 Task: Create a due date automation trigger when advanced on, on the monday of the week a card is due add basic not assigned to me at 11:00 AM.
Action: Mouse moved to (980, 291)
Screenshot: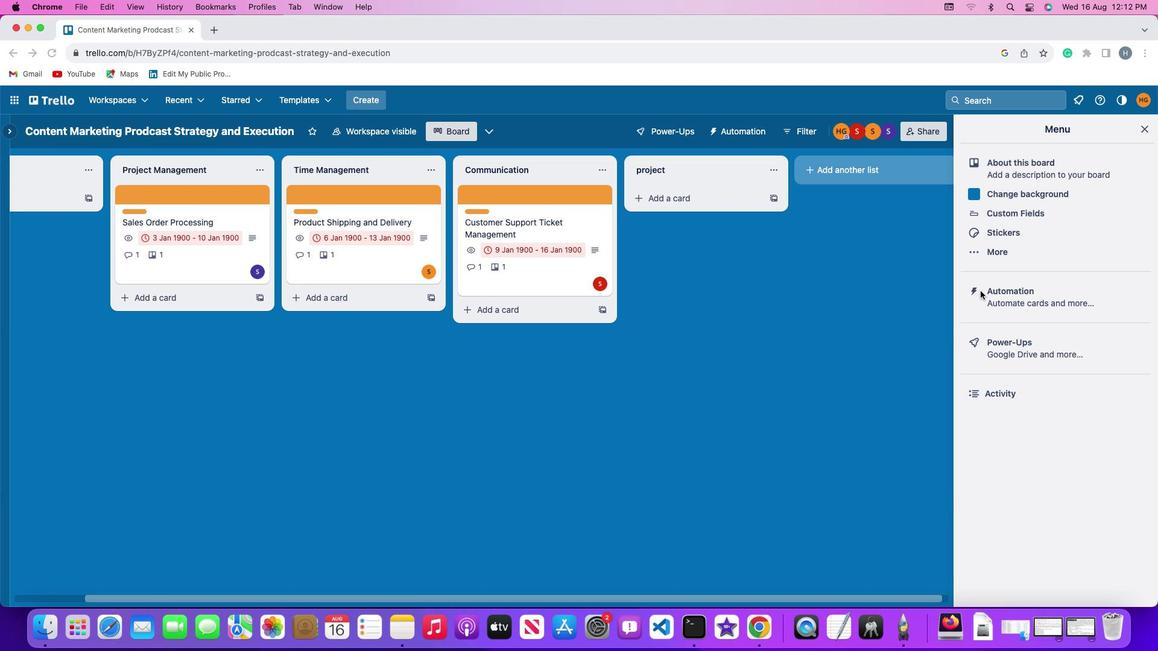 
Action: Mouse pressed left at (980, 291)
Screenshot: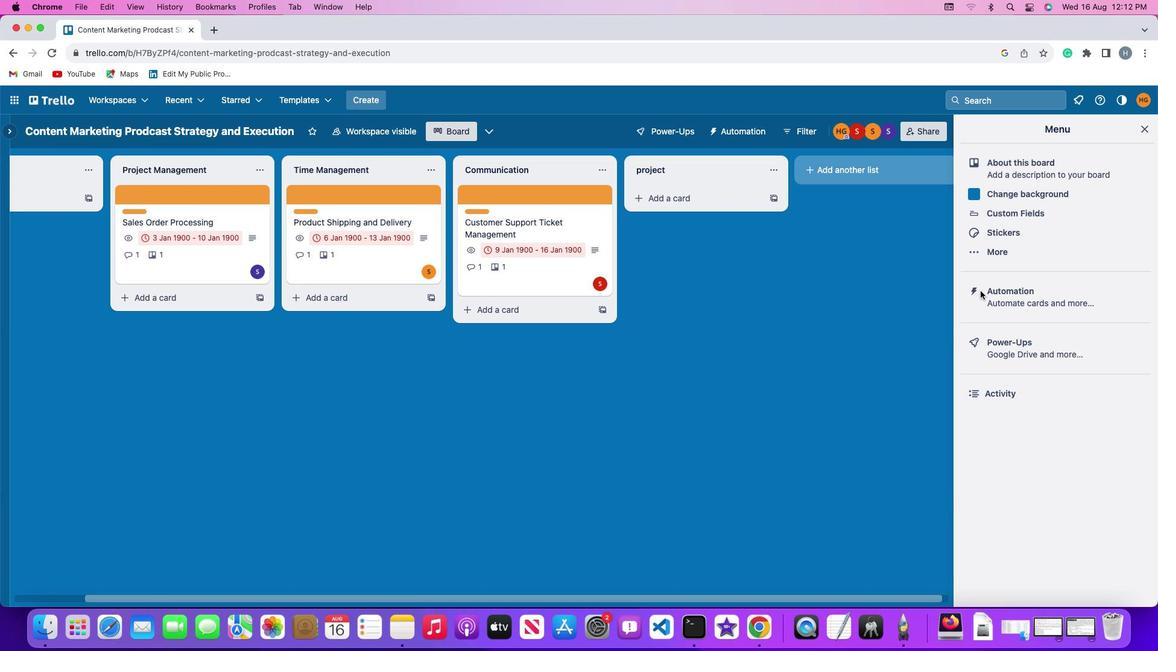 
Action: Mouse pressed left at (980, 291)
Screenshot: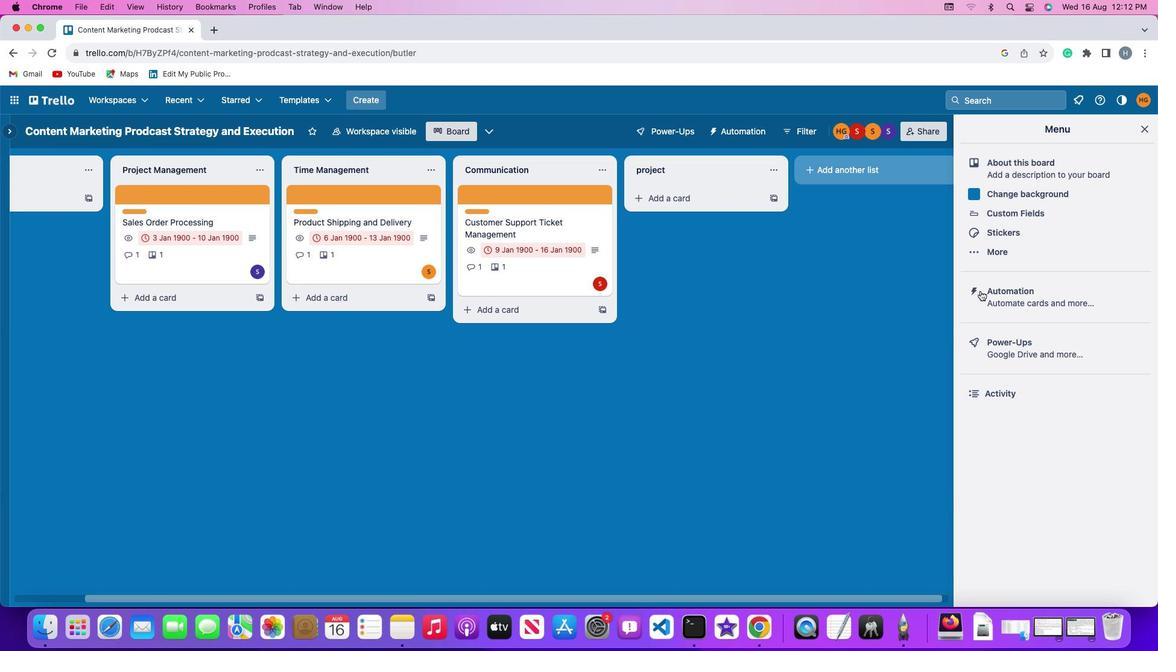 
Action: Mouse moved to (69, 290)
Screenshot: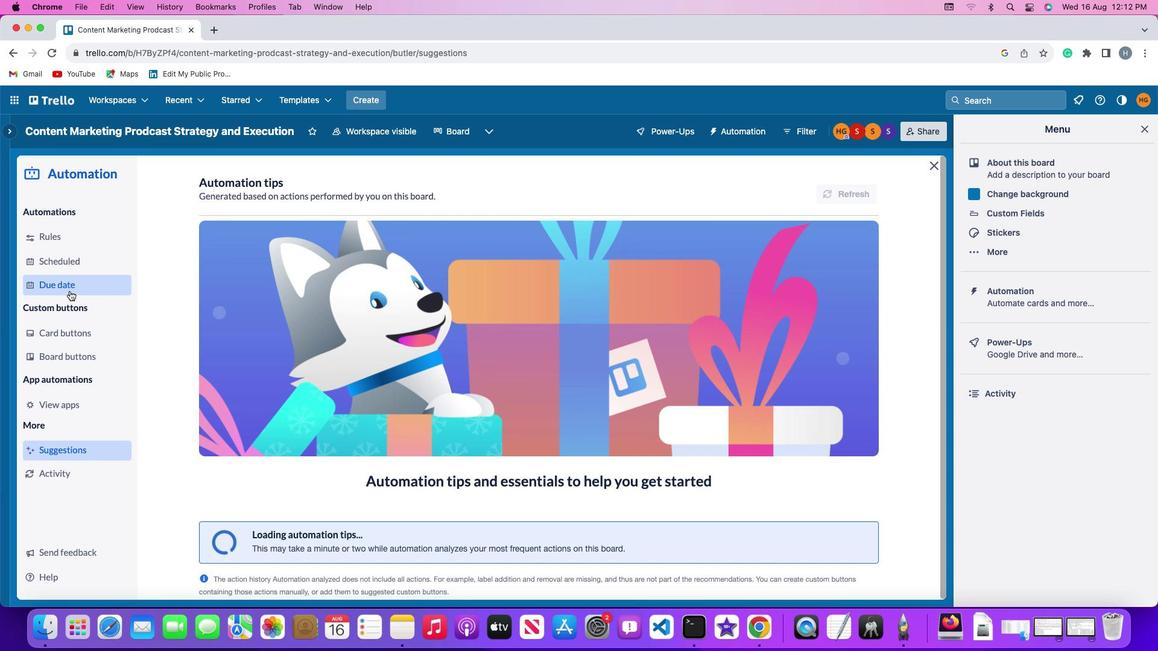 
Action: Mouse pressed left at (69, 290)
Screenshot: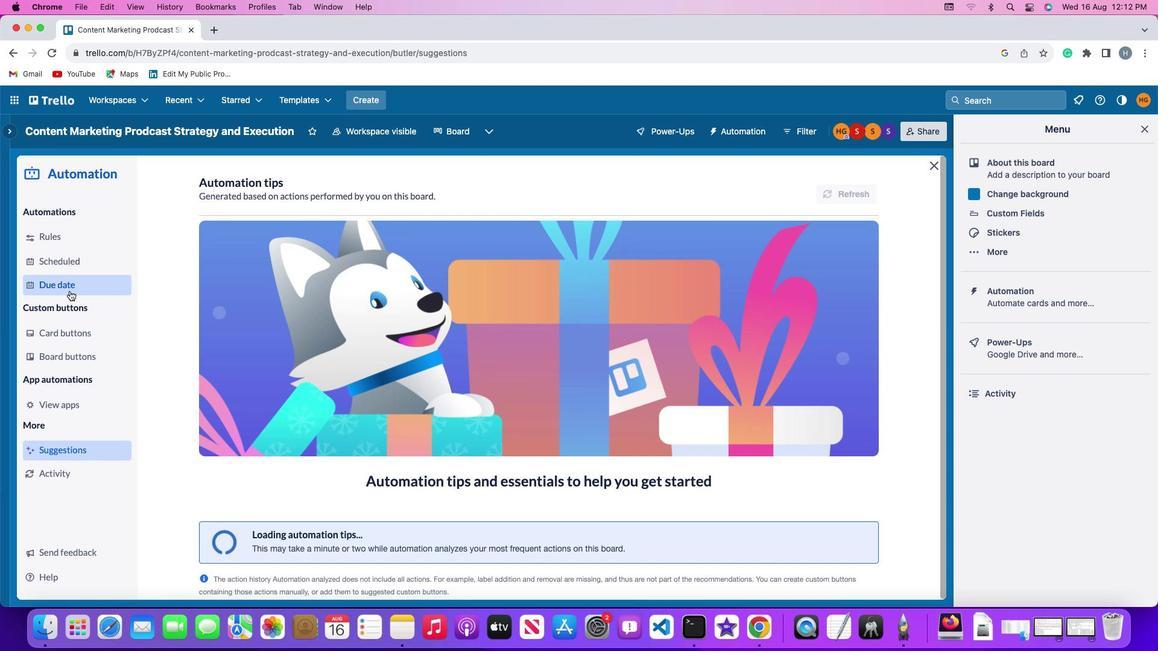 
Action: Mouse moved to (801, 186)
Screenshot: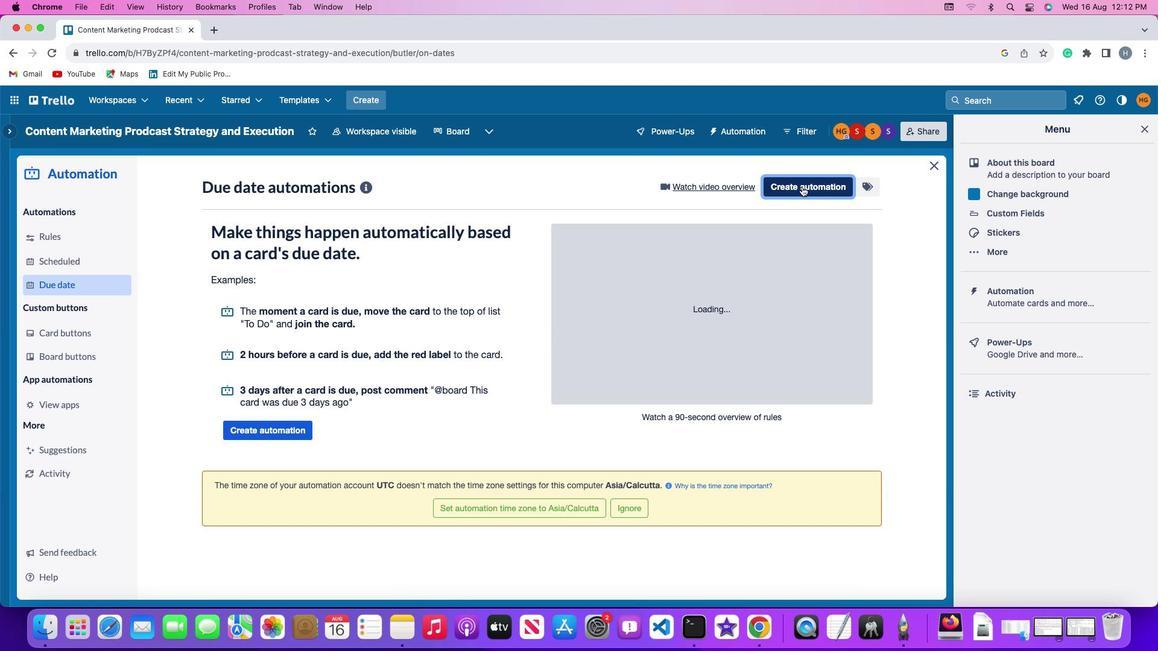 
Action: Mouse pressed left at (801, 186)
Screenshot: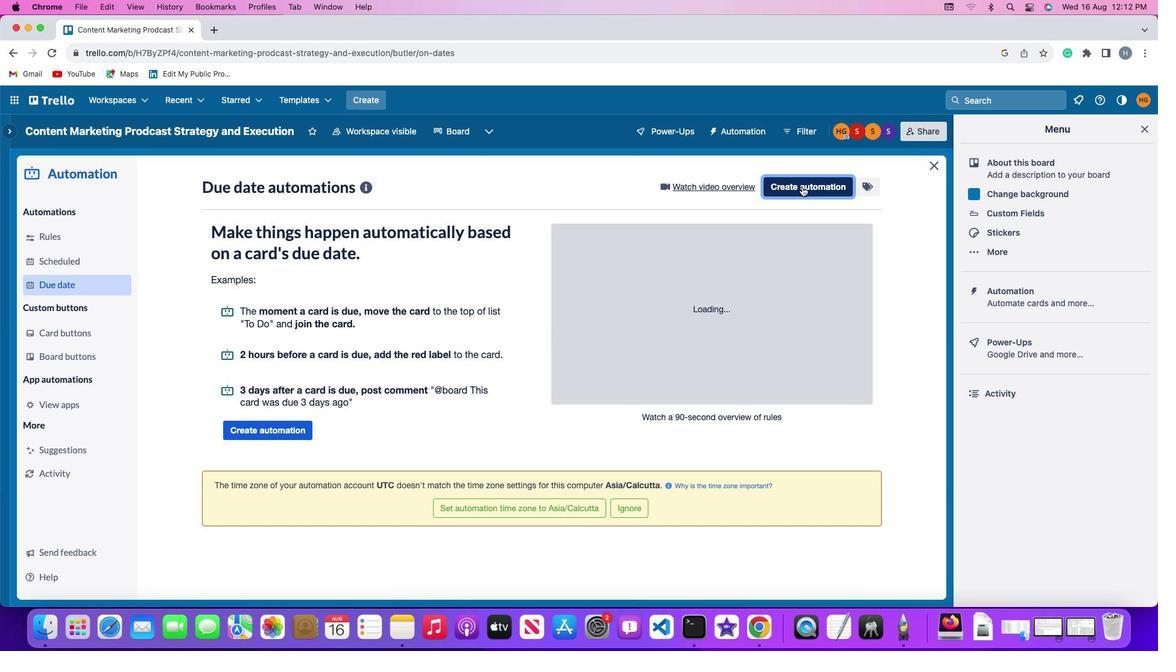 
Action: Mouse moved to (229, 302)
Screenshot: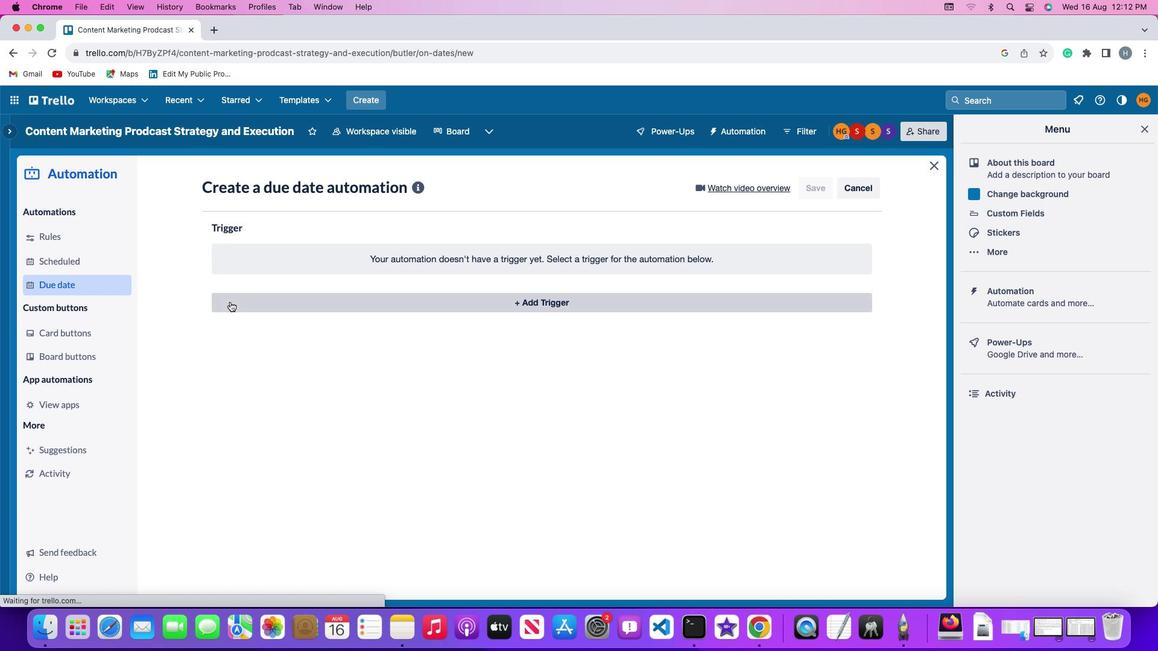 
Action: Mouse pressed left at (229, 302)
Screenshot: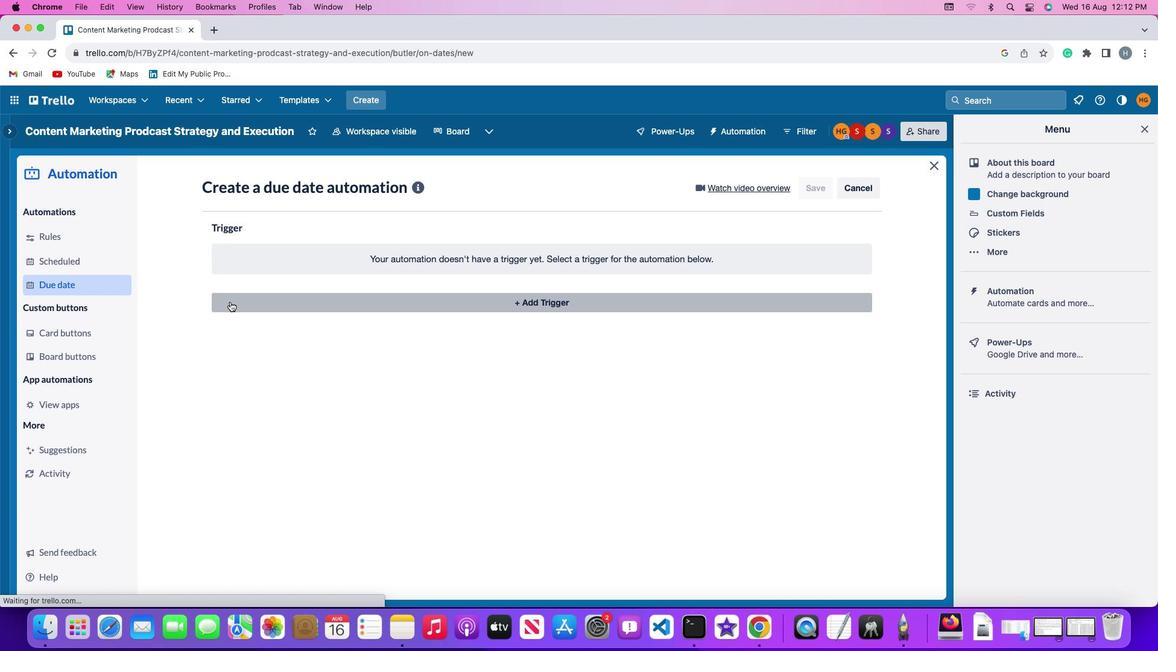 
Action: Mouse moved to (270, 522)
Screenshot: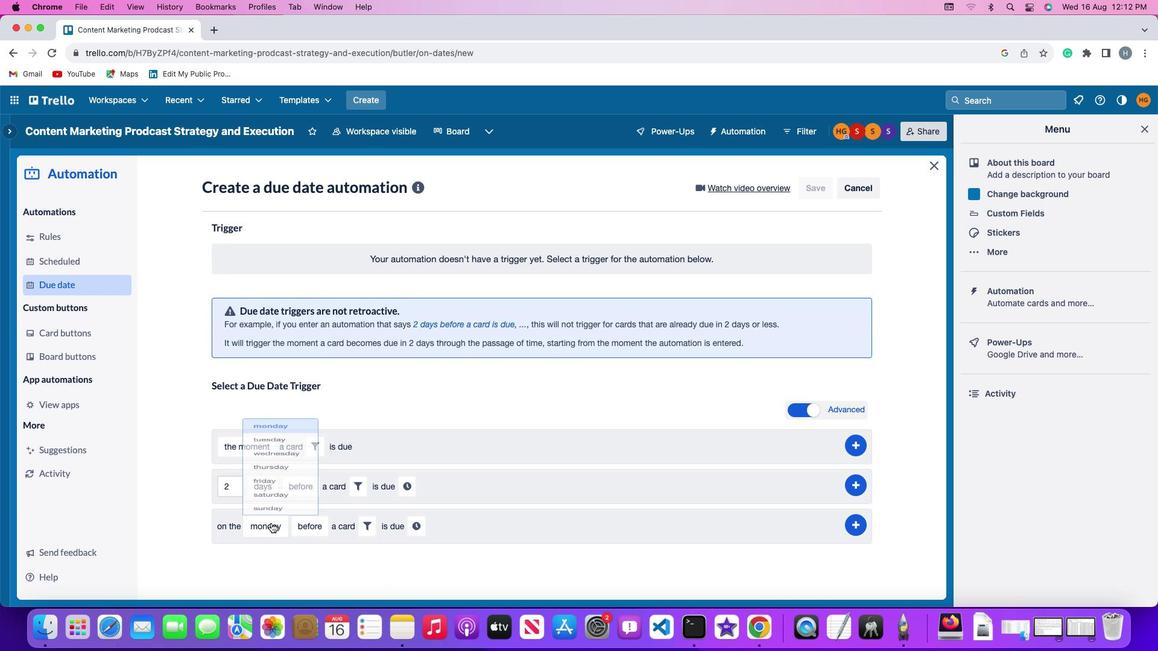 
Action: Mouse pressed left at (270, 522)
Screenshot: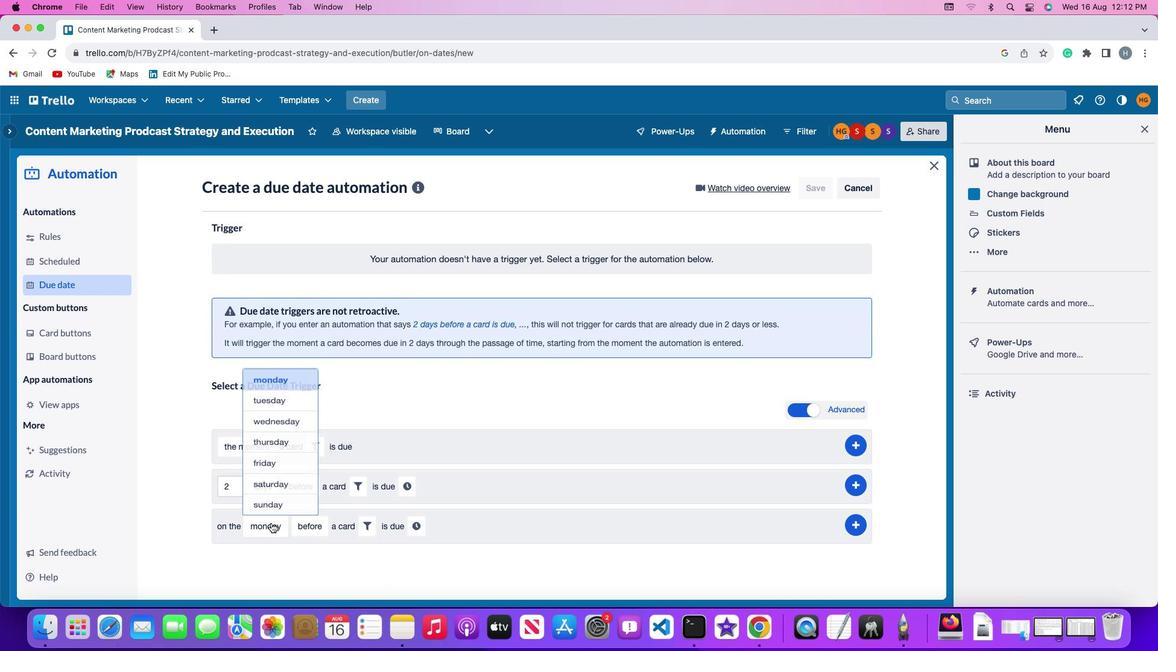
Action: Mouse moved to (284, 359)
Screenshot: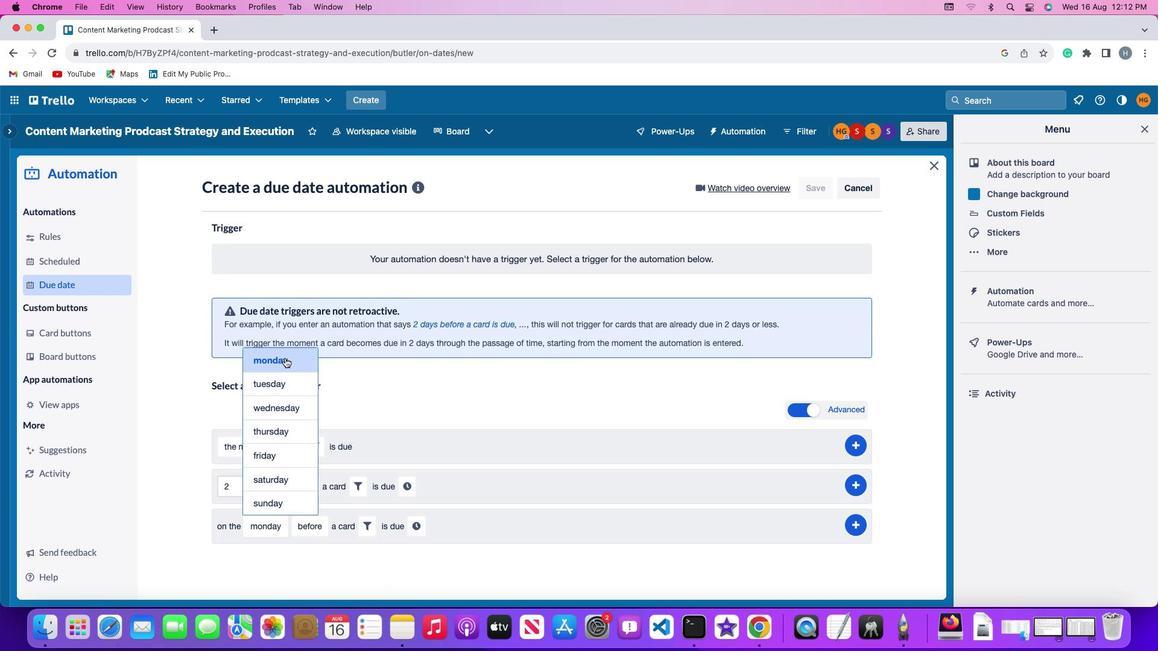 
Action: Mouse pressed left at (284, 359)
Screenshot: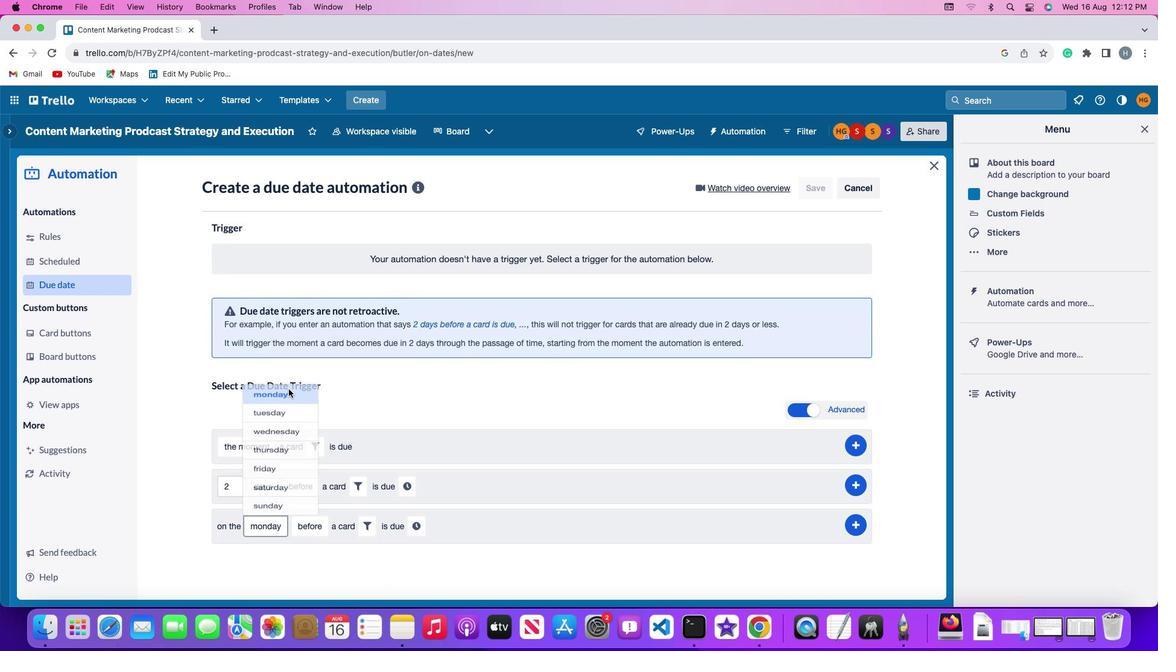 
Action: Mouse moved to (318, 526)
Screenshot: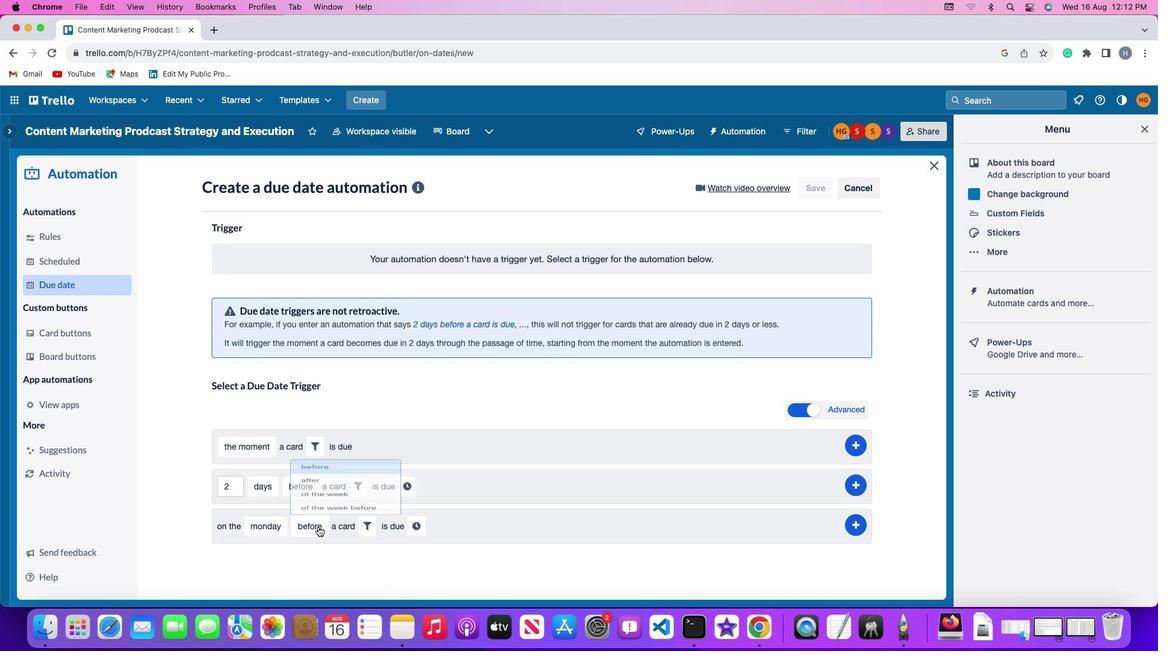 
Action: Mouse pressed left at (318, 526)
Screenshot: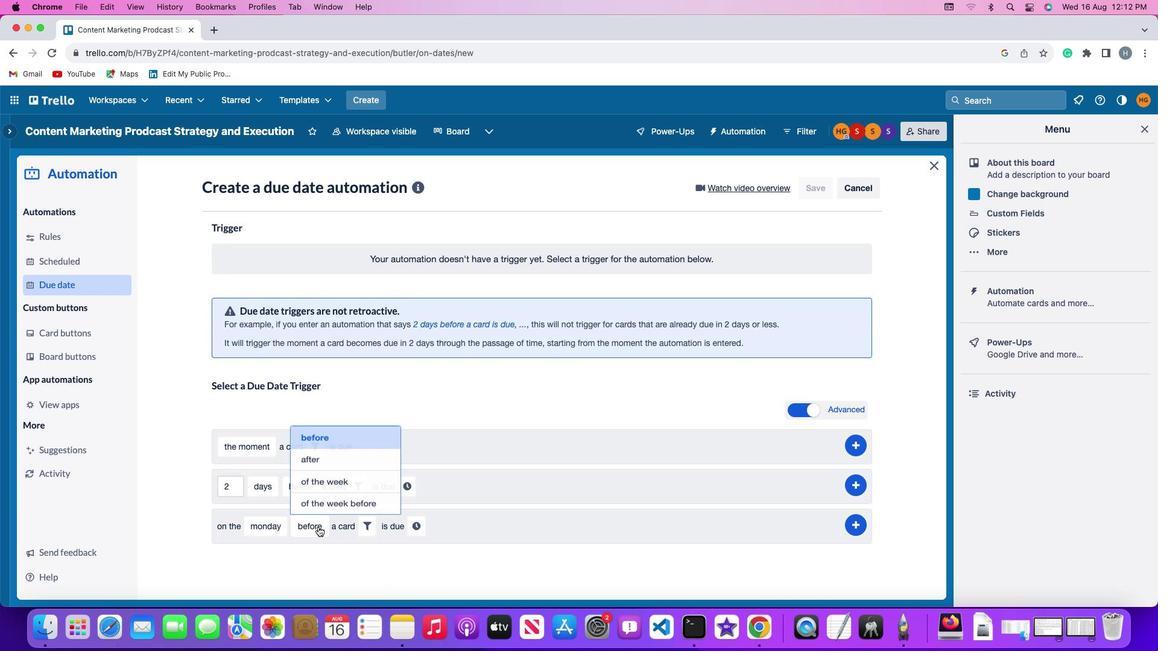 
Action: Mouse moved to (328, 479)
Screenshot: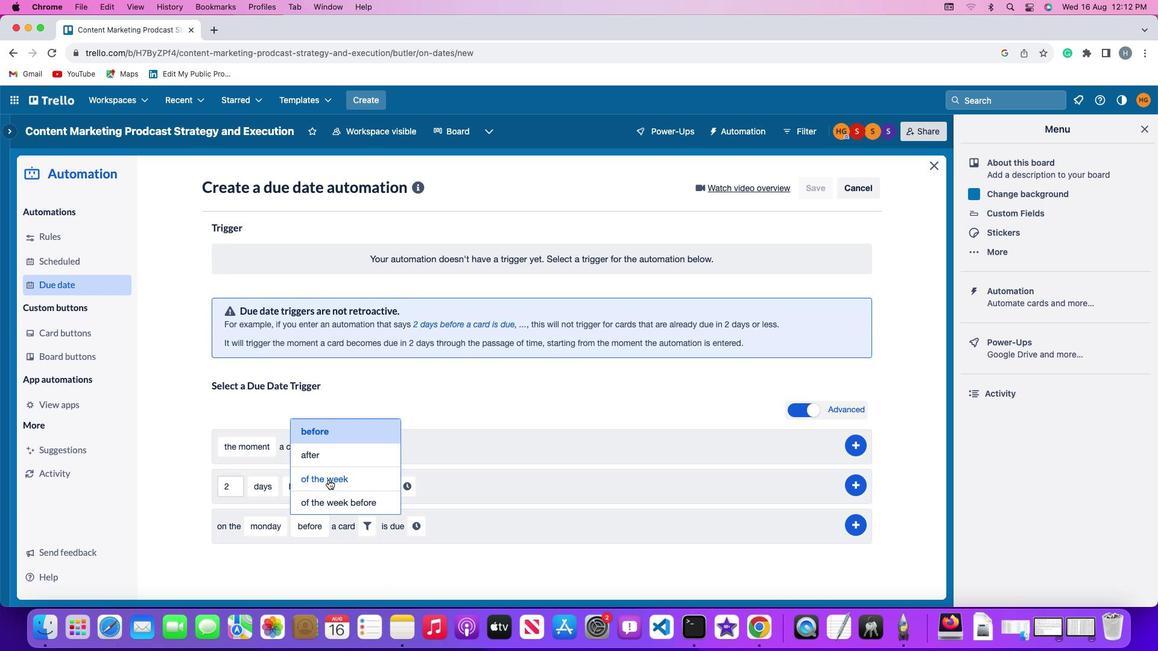 
Action: Mouse pressed left at (328, 479)
Screenshot: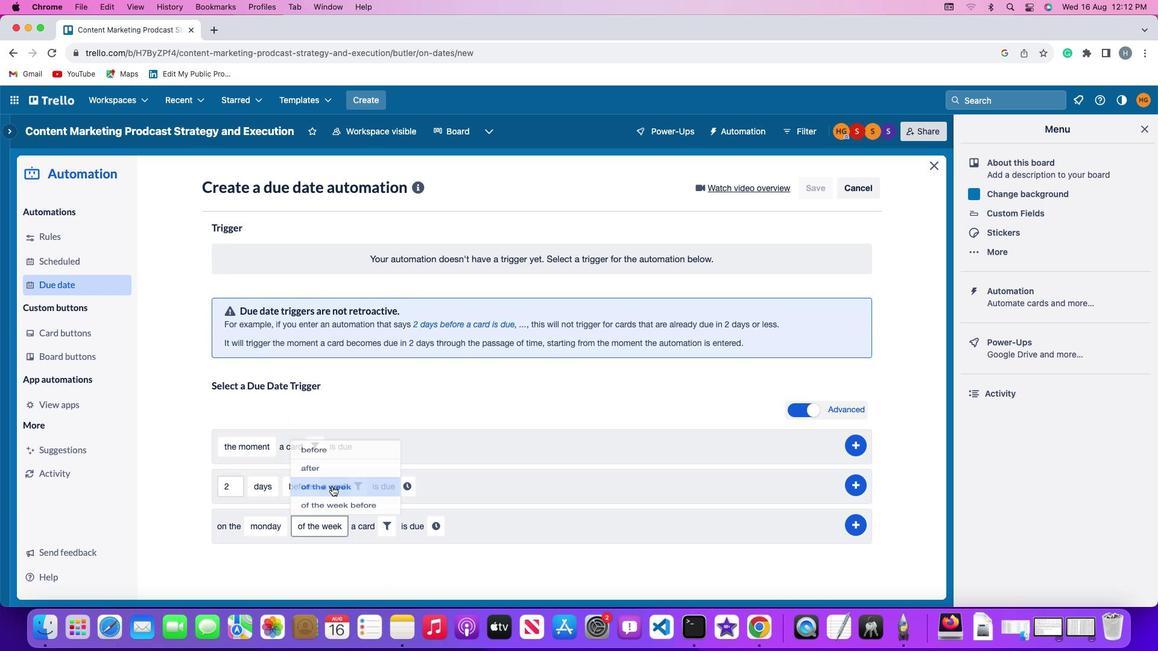 
Action: Mouse moved to (384, 526)
Screenshot: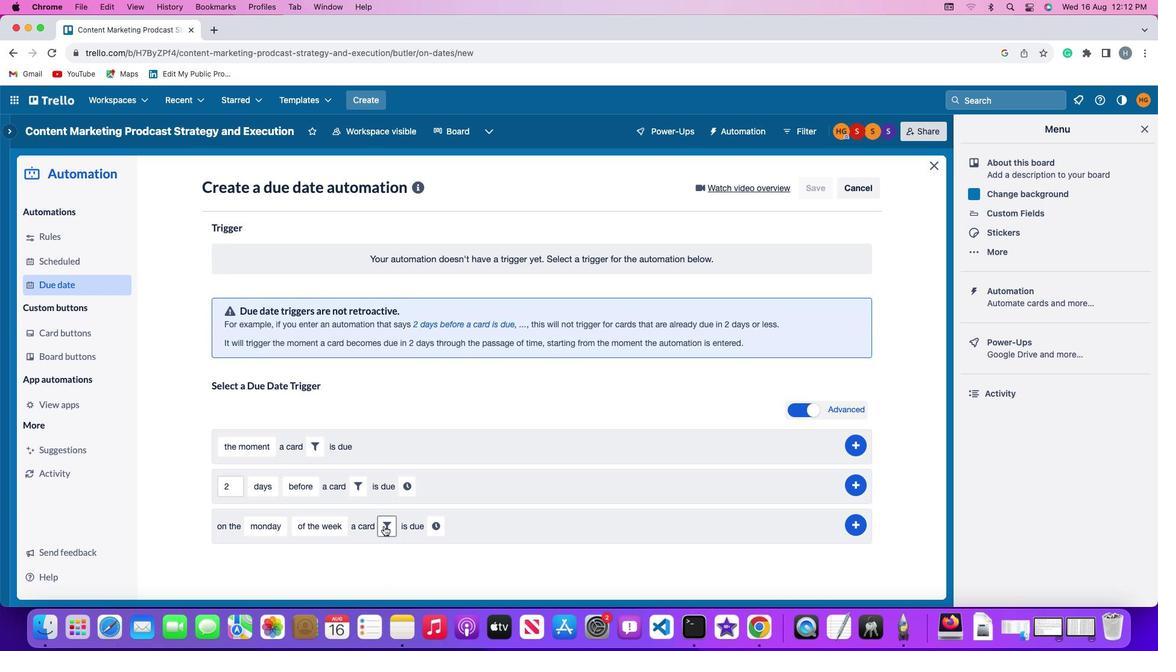 
Action: Mouse pressed left at (384, 526)
Screenshot: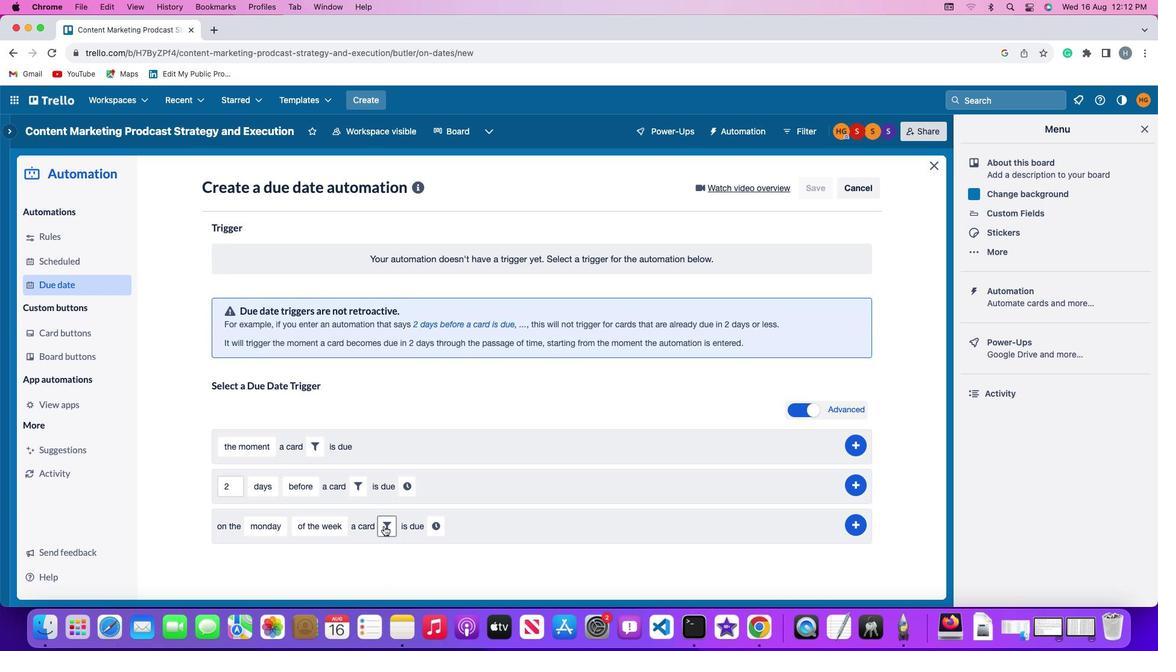 
Action: Mouse moved to (357, 564)
Screenshot: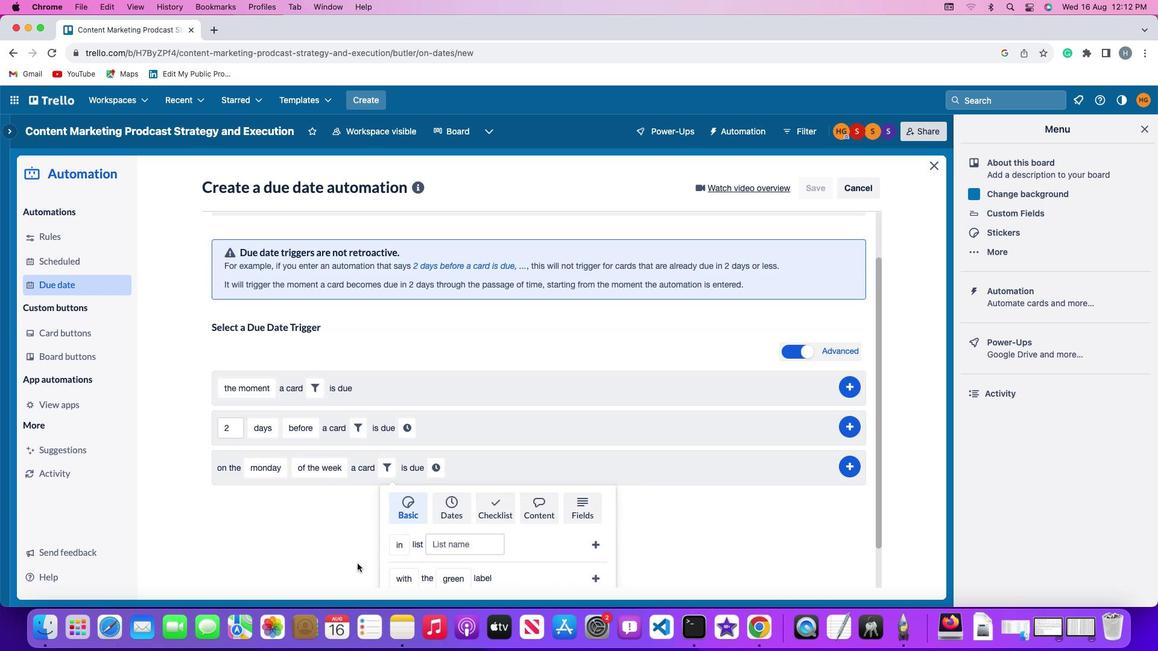 
Action: Mouse scrolled (357, 564) with delta (0, 0)
Screenshot: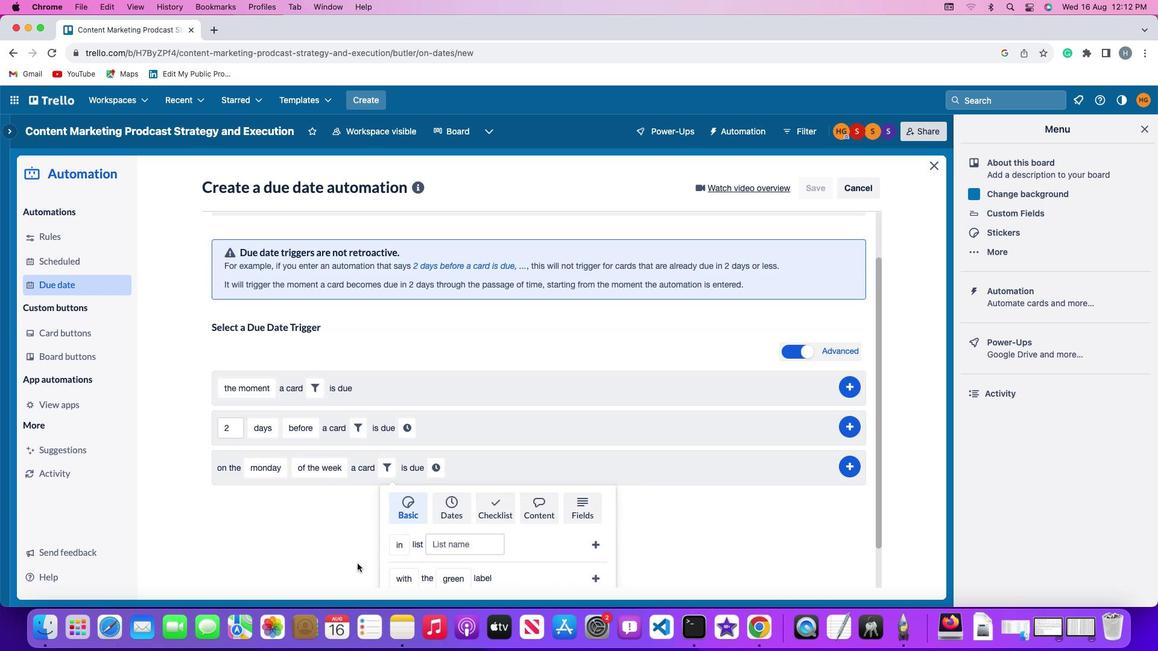 
Action: Mouse scrolled (357, 564) with delta (0, 0)
Screenshot: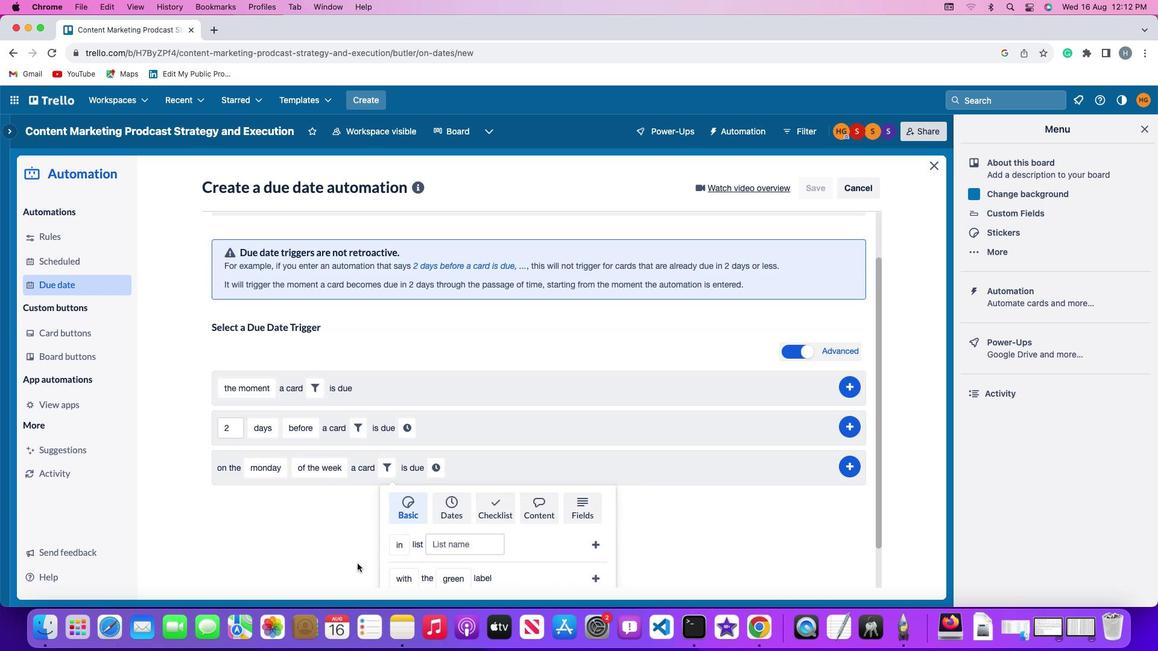 
Action: Mouse scrolled (357, 564) with delta (0, -1)
Screenshot: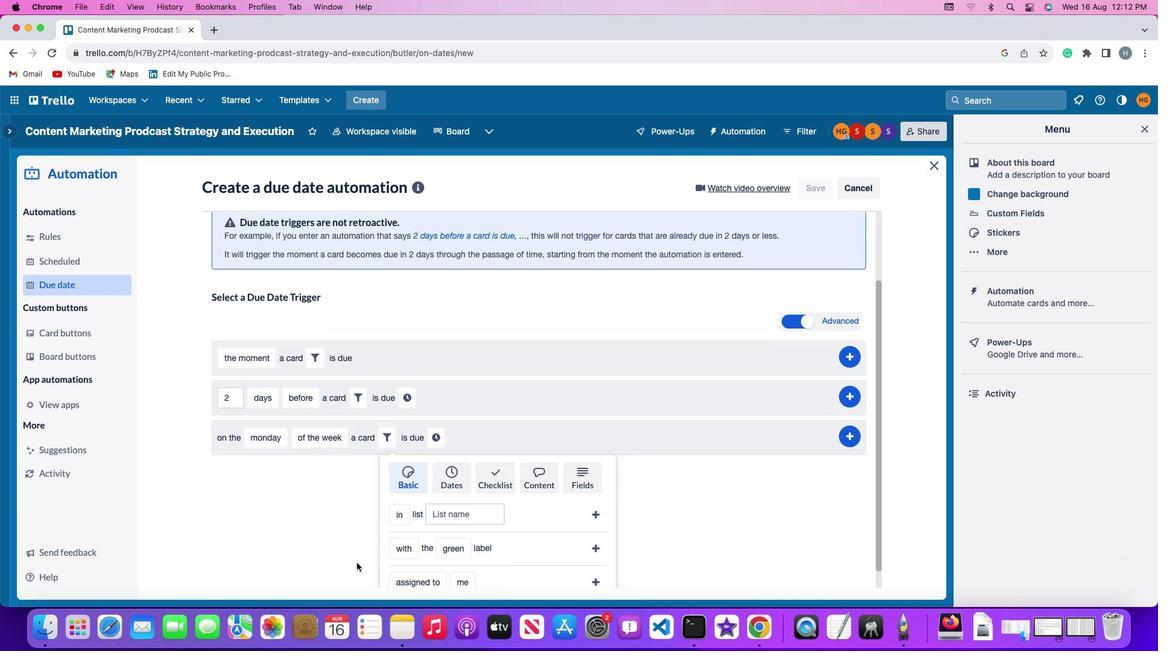 
Action: Mouse scrolled (357, 564) with delta (0, -3)
Screenshot: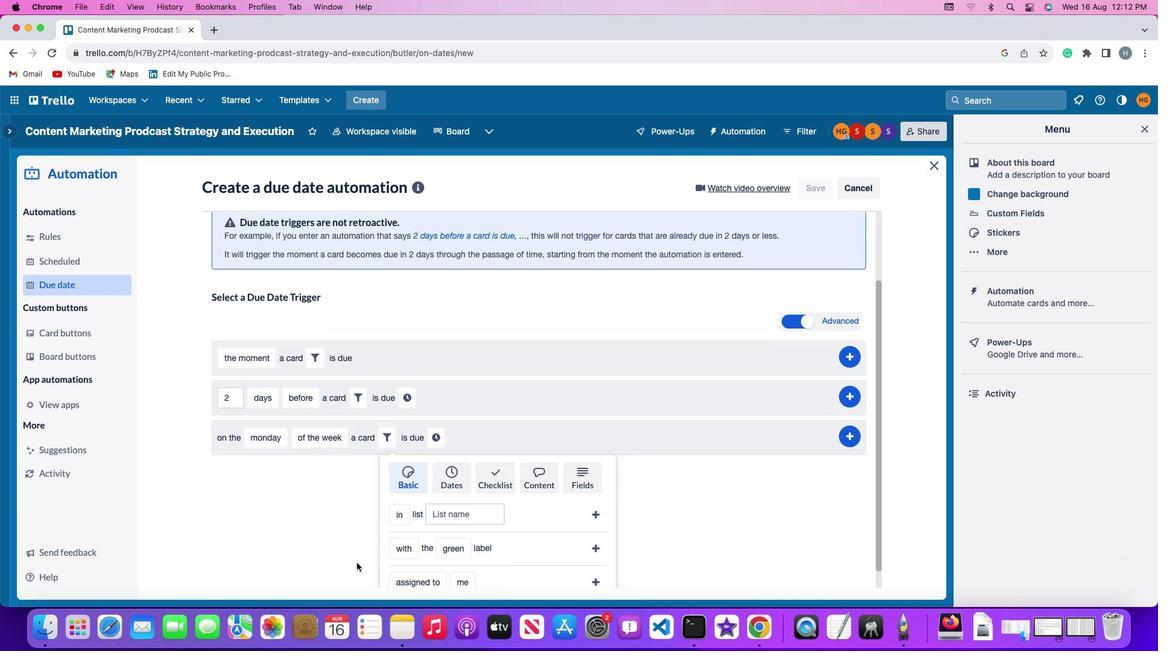 
Action: Mouse moved to (357, 564)
Screenshot: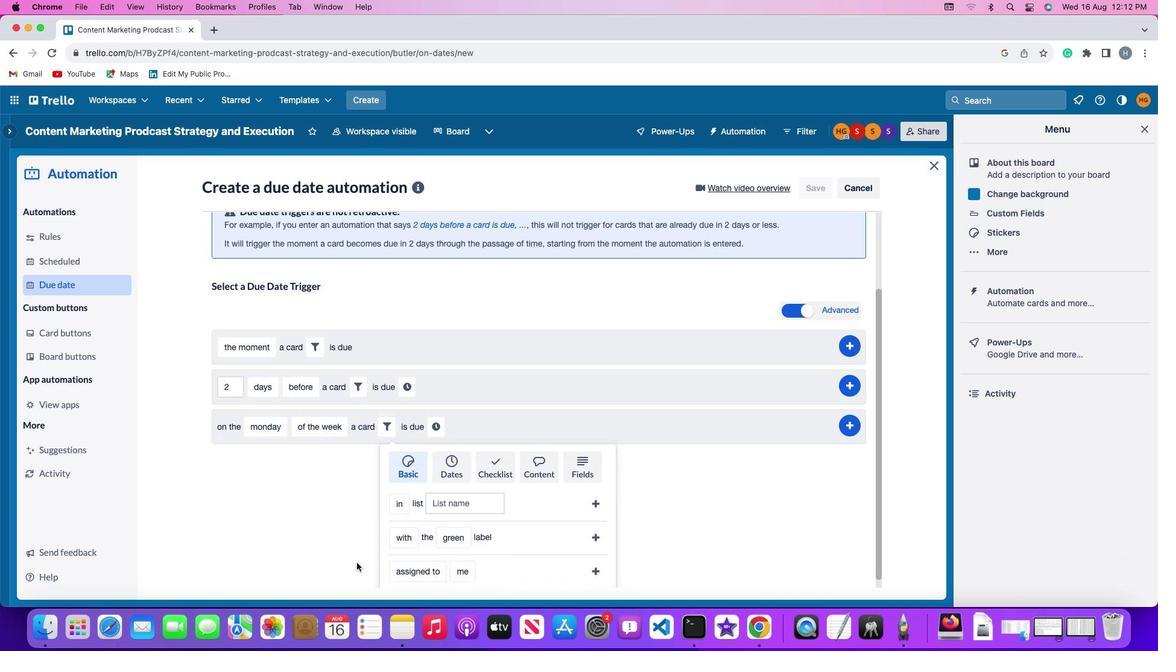 
Action: Mouse scrolled (357, 564) with delta (0, -3)
Screenshot: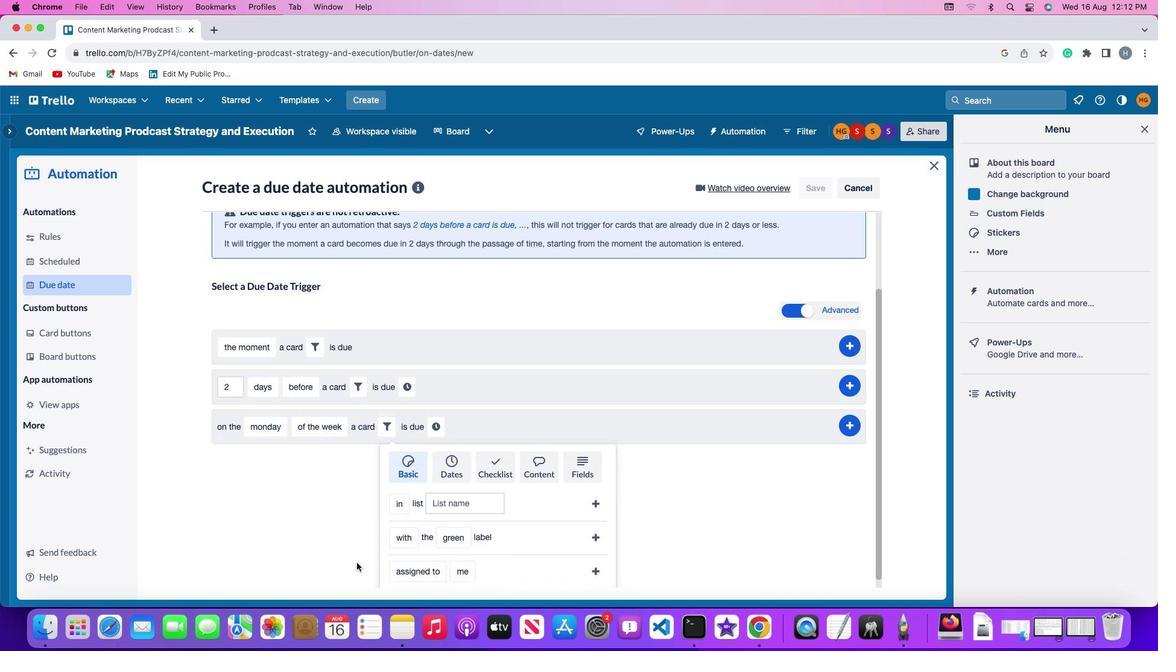 
Action: Mouse moved to (357, 563)
Screenshot: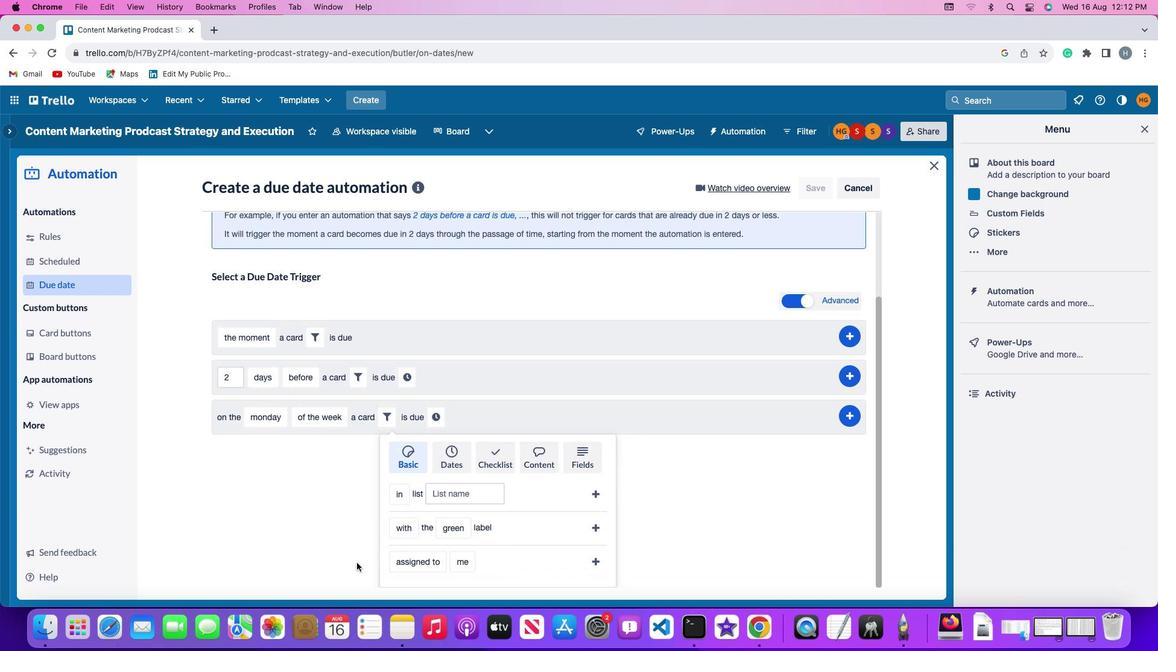 
Action: Mouse scrolled (357, 563) with delta (0, -3)
Screenshot: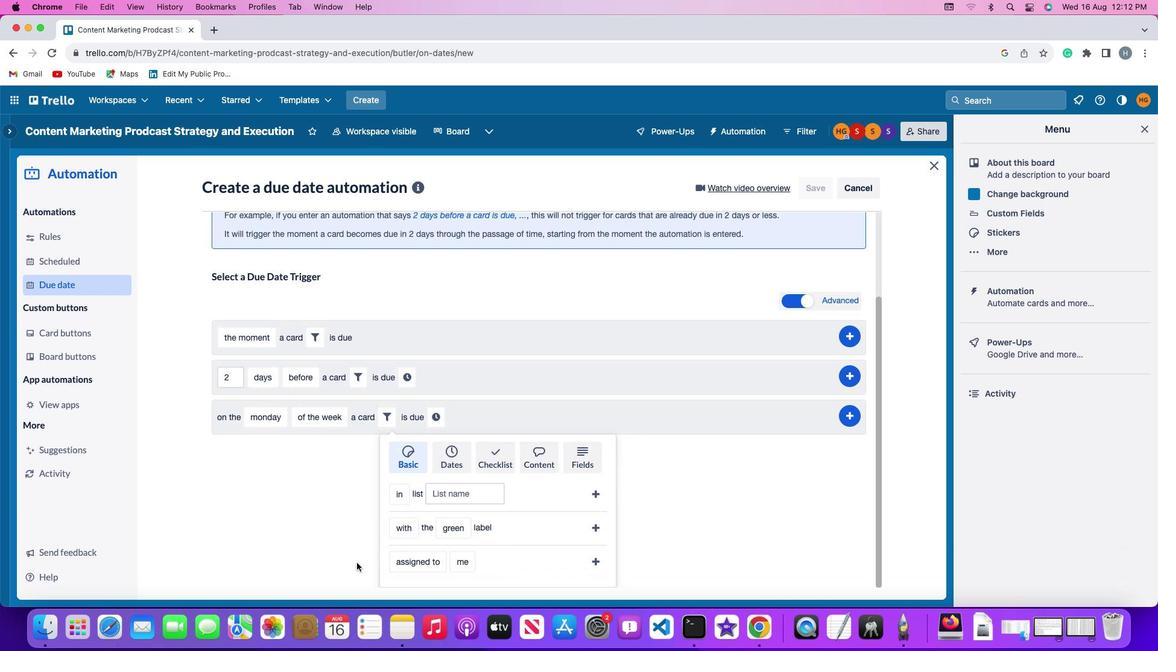 
Action: Mouse moved to (355, 563)
Screenshot: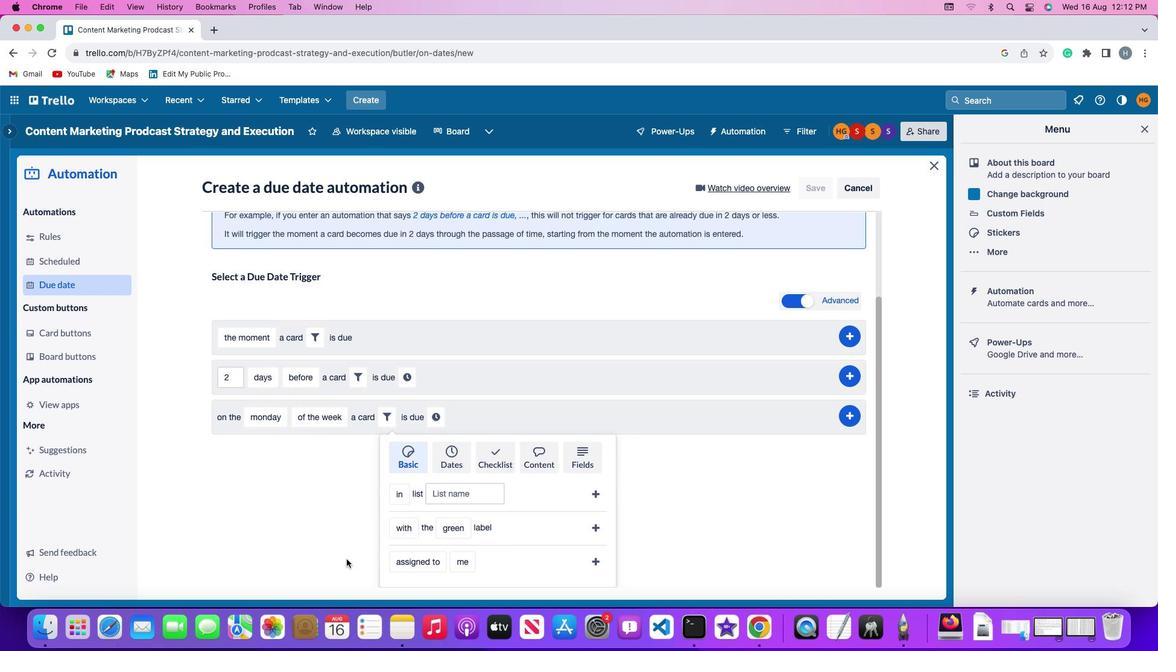 
Action: Mouse scrolled (355, 563) with delta (0, 0)
Screenshot: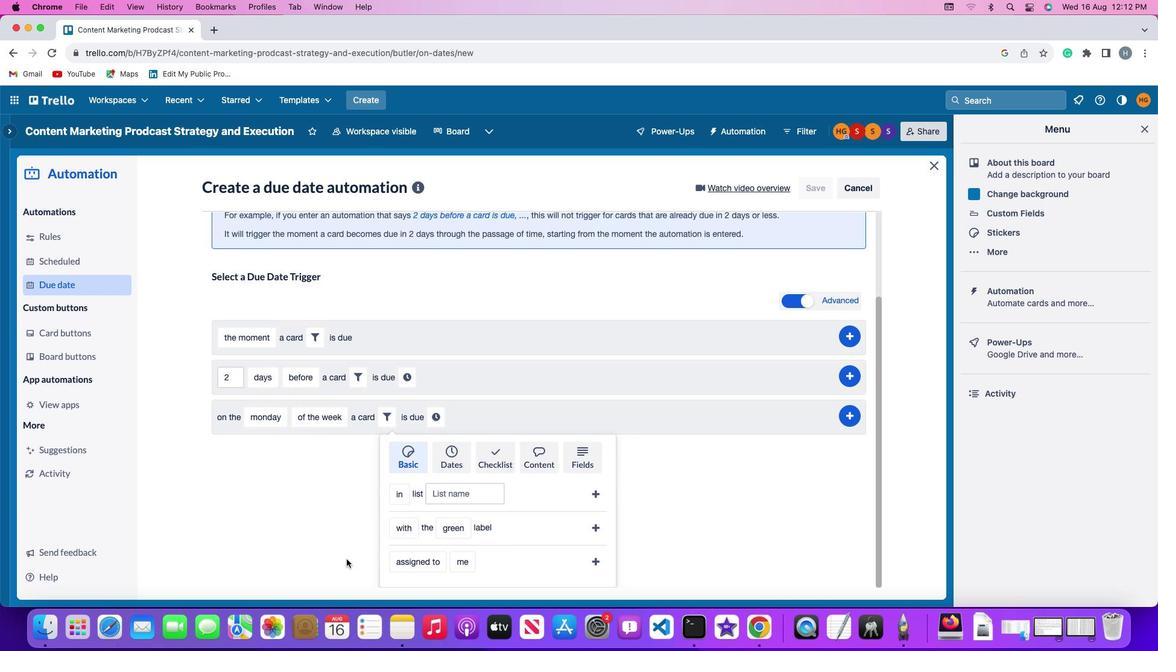 
Action: Mouse moved to (355, 563)
Screenshot: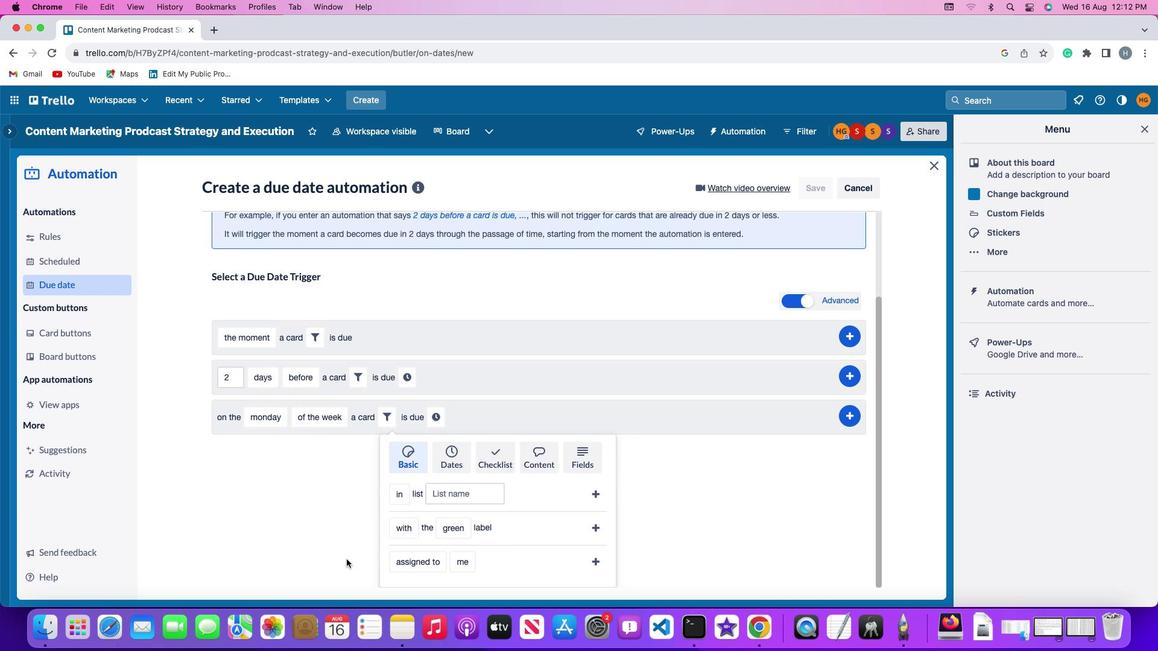 
Action: Mouse scrolled (355, 563) with delta (0, 0)
Screenshot: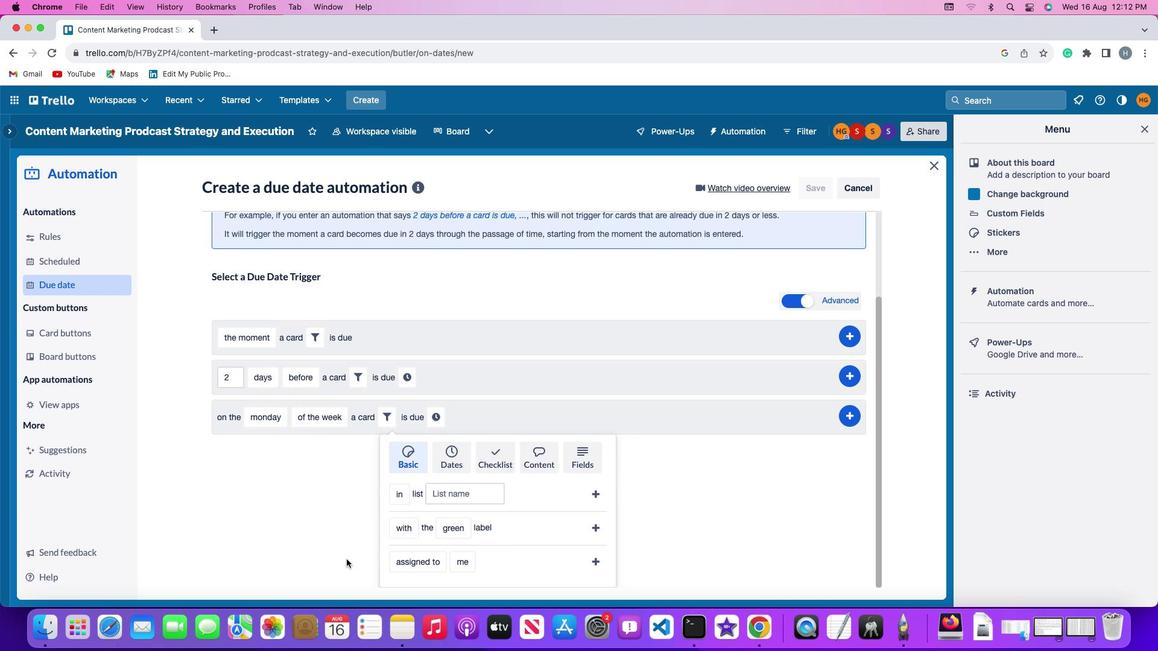 
Action: Mouse moved to (354, 563)
Screenshot: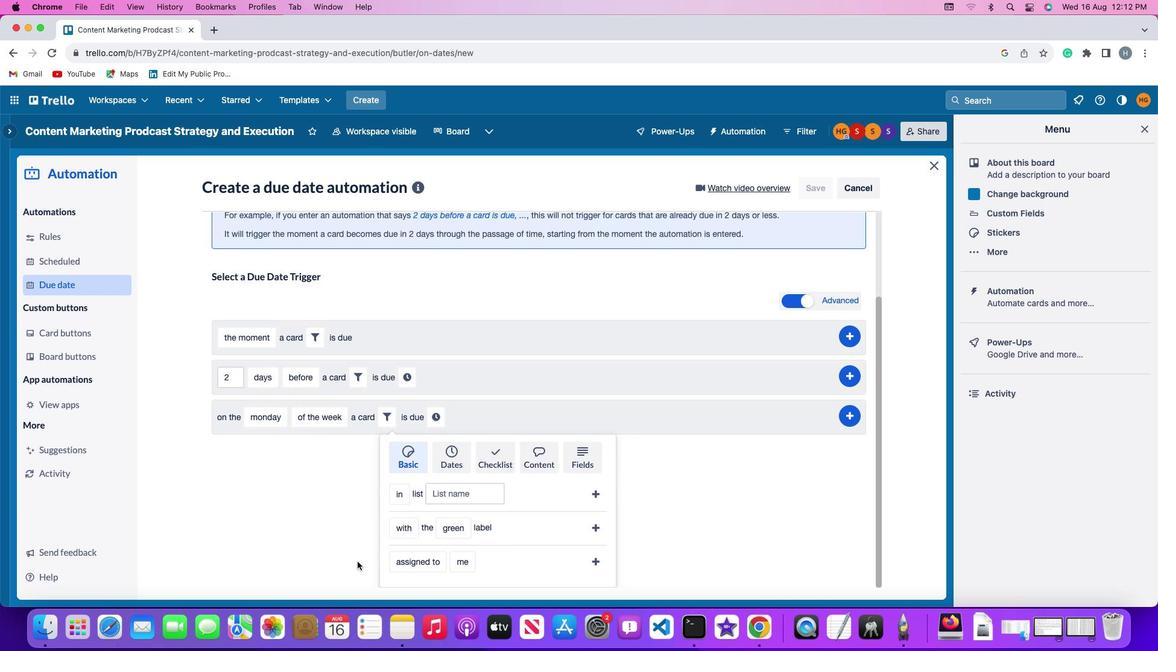 
Action: Mouse scrolled (354, 563) with delta (0, -1)
Screenshot: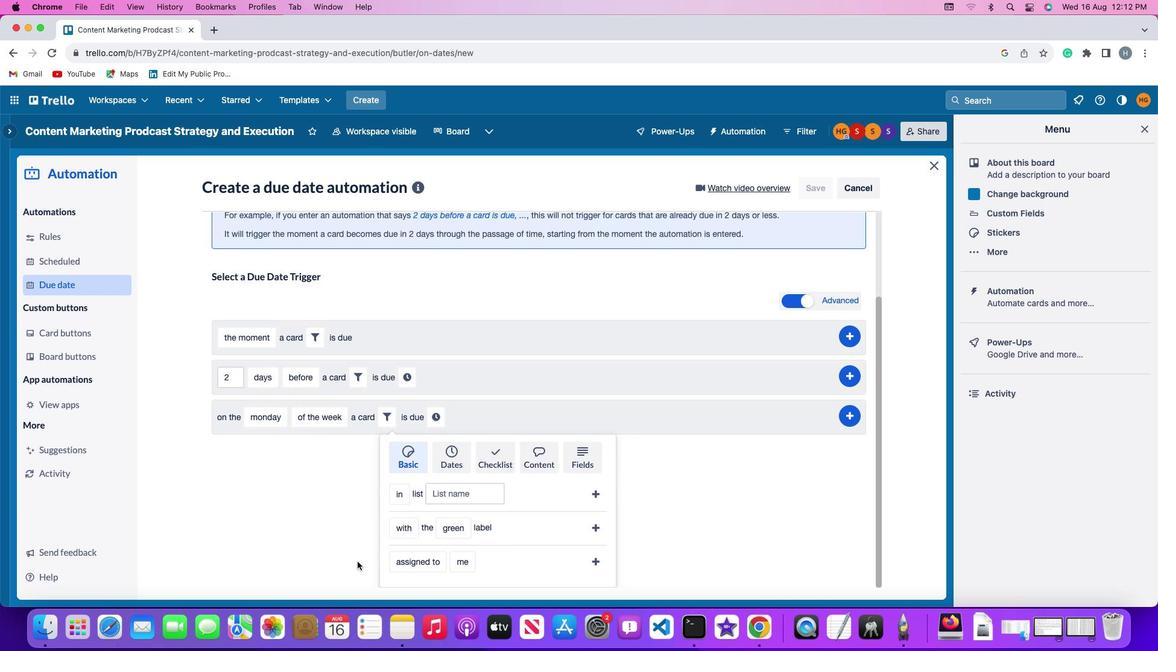 
Action: Mouse moved to (352, 563)
Screenshot: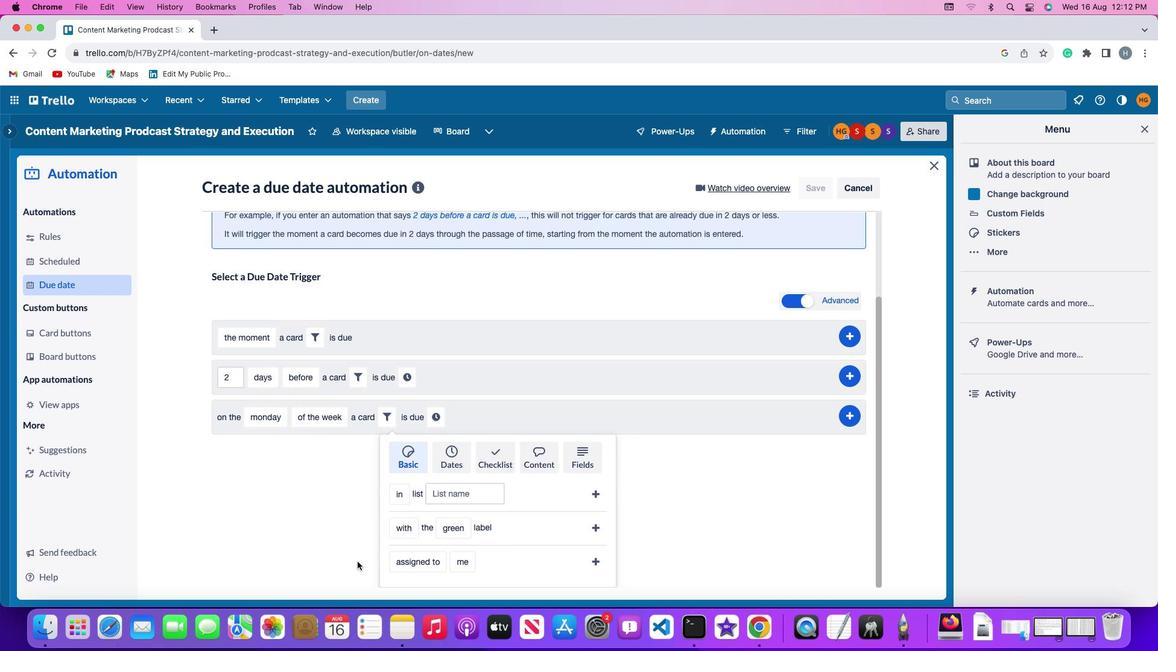 
Action: Mouse scrolled (352, 563) with delta (0, -3)
Screenshot: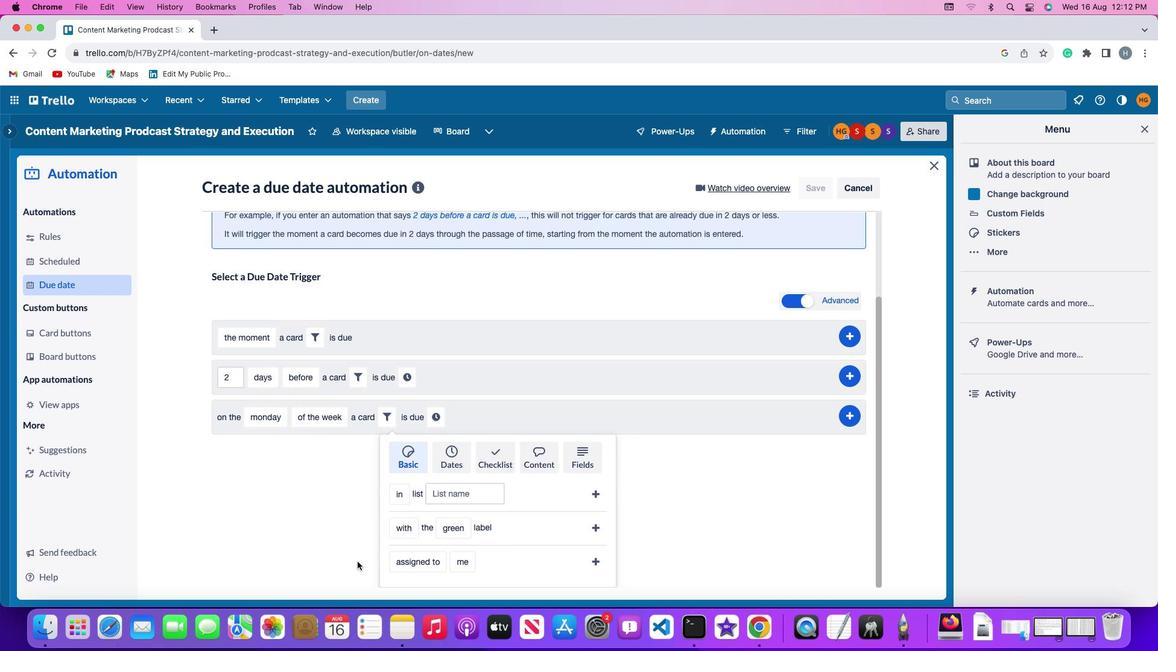 
Action: Mouse moved to (408, 563)
Screenshot: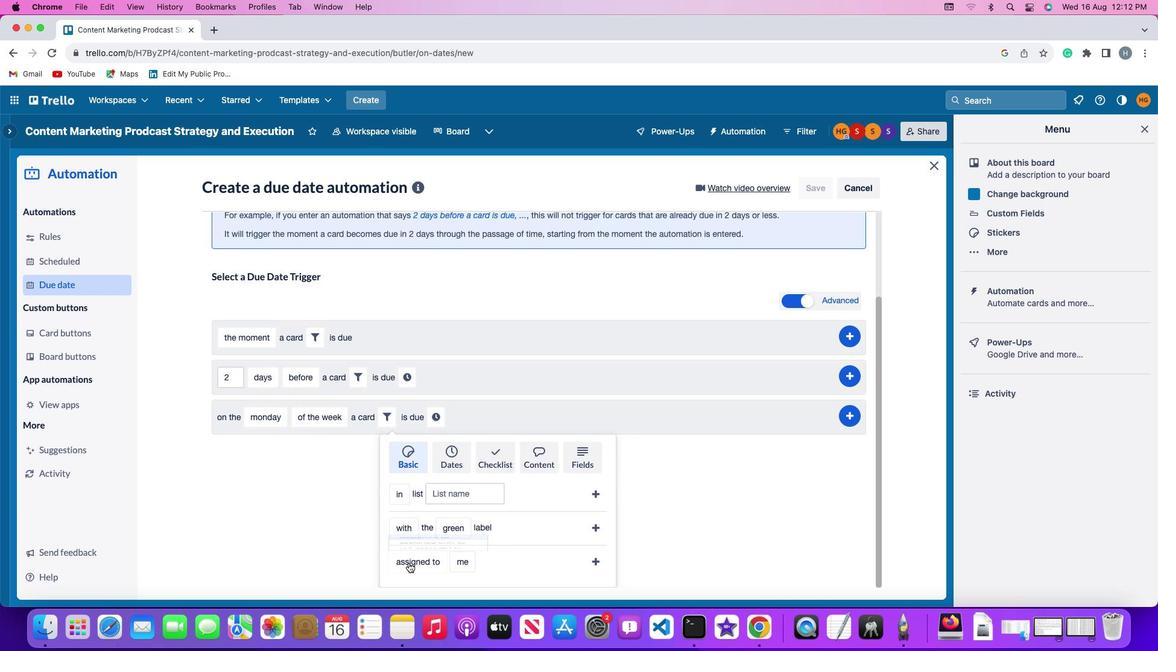 
Action: Mouse pressed left at (408, 563)
Screenshot: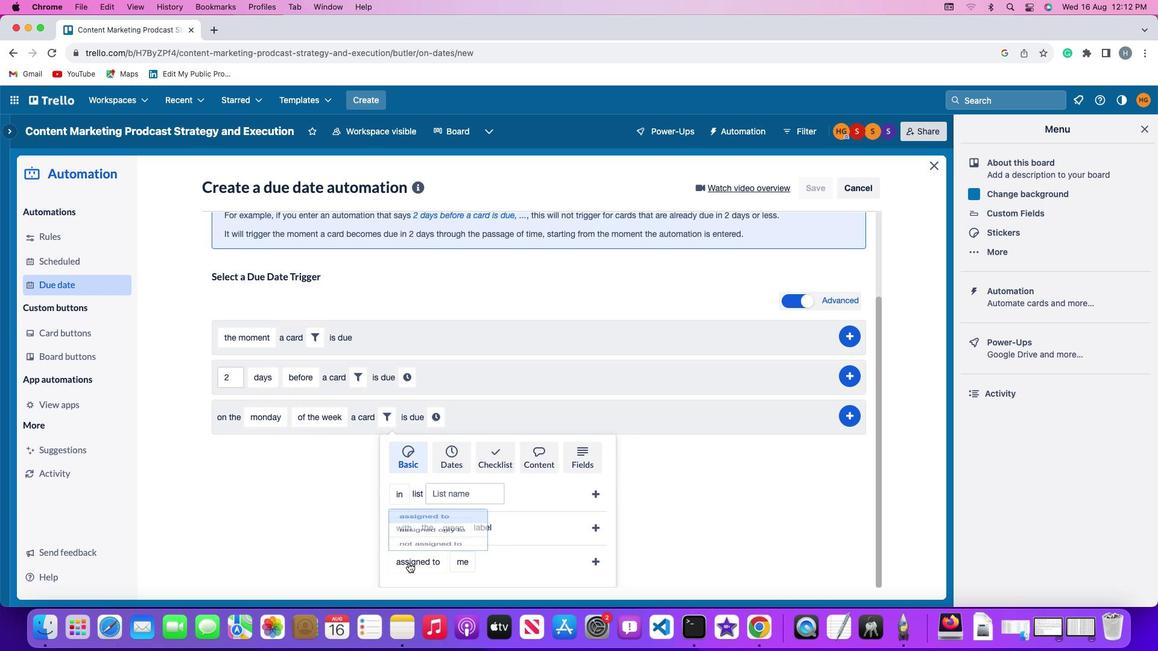 
Action: Mouse moved to (410, 542)
Screenshot: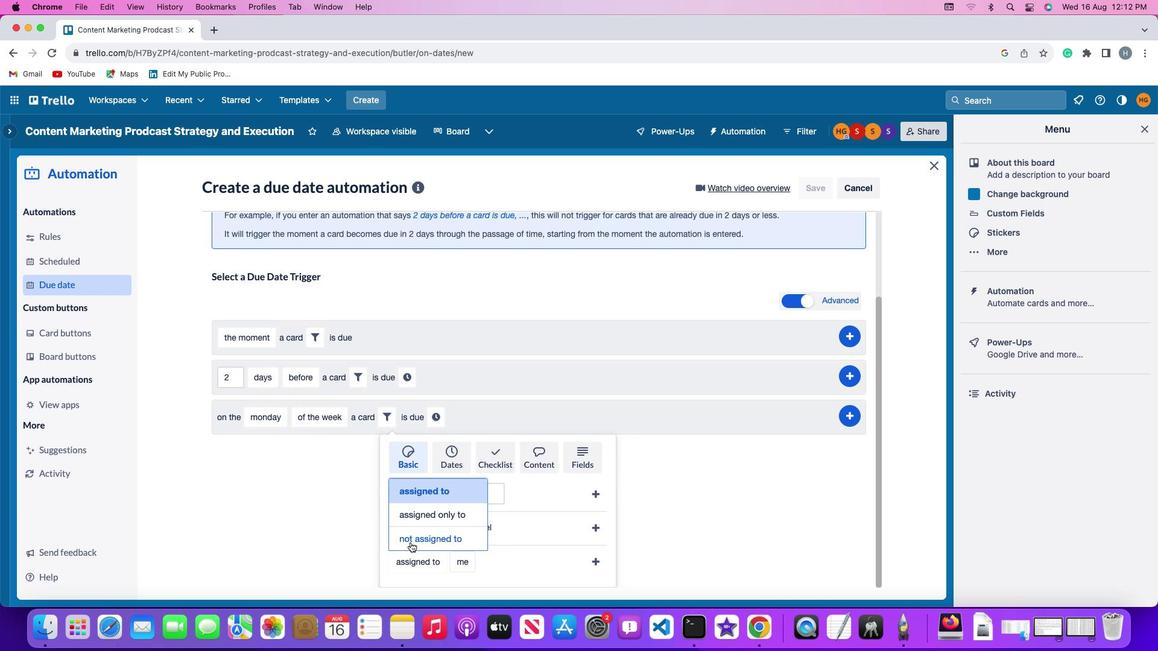 
Action: Mouse pressed left at (410, 542)
Screenshot: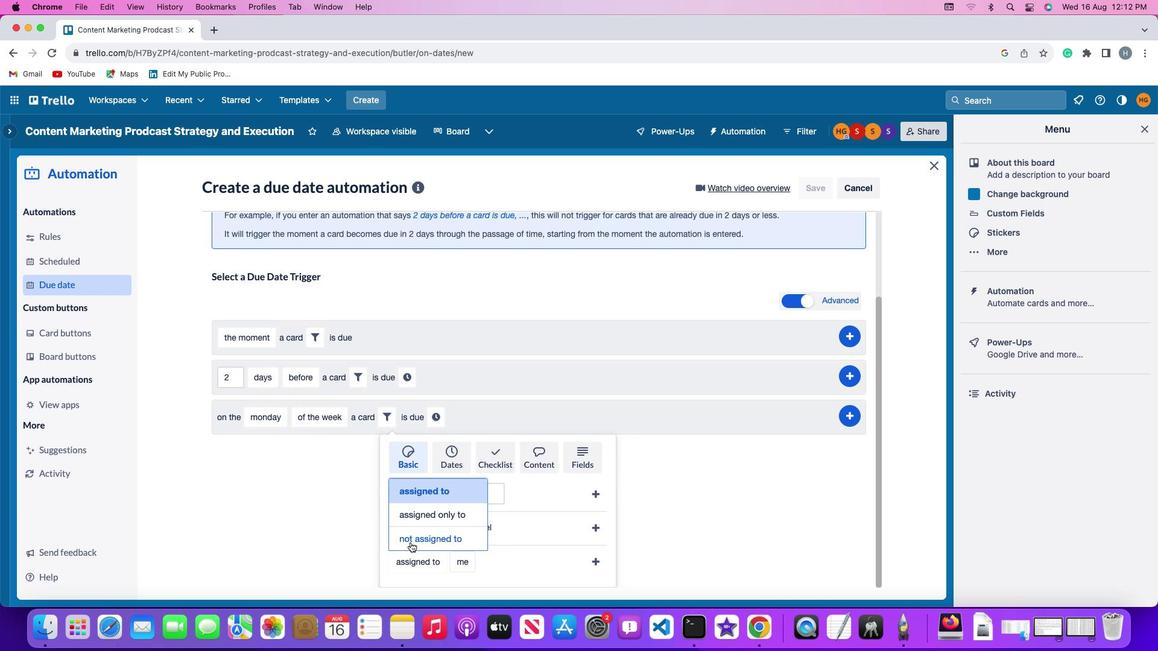 
Action: Mouse moved to (487, 559)
Screenshot: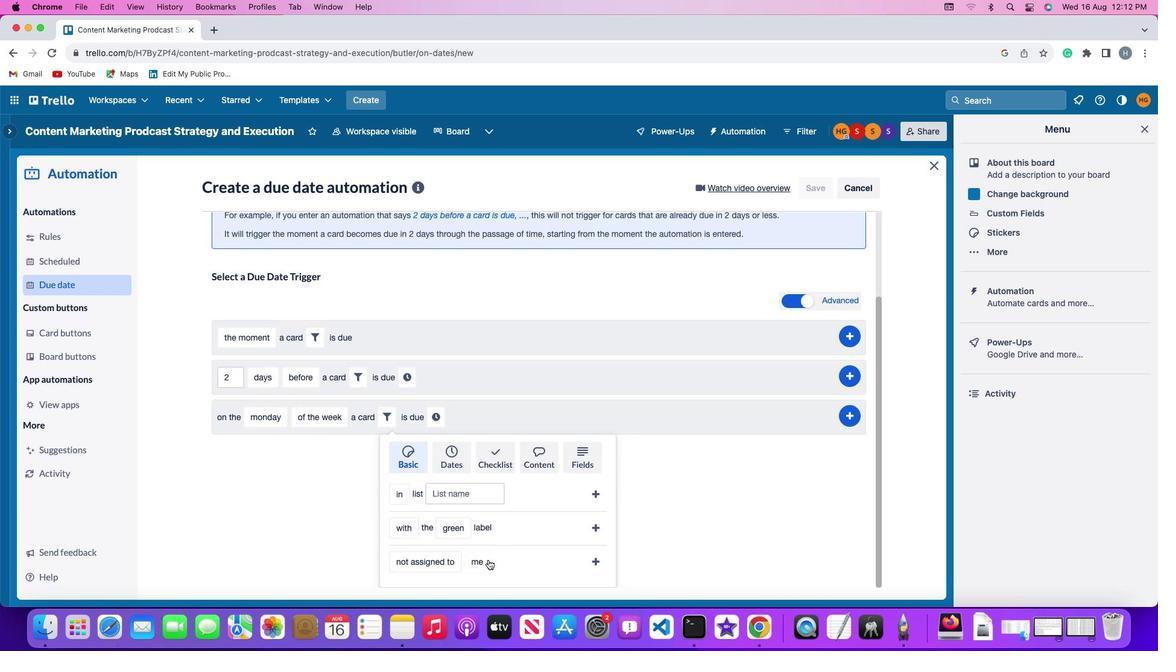 
Action: Mouse pressed left at (487, 559)
Screenshot: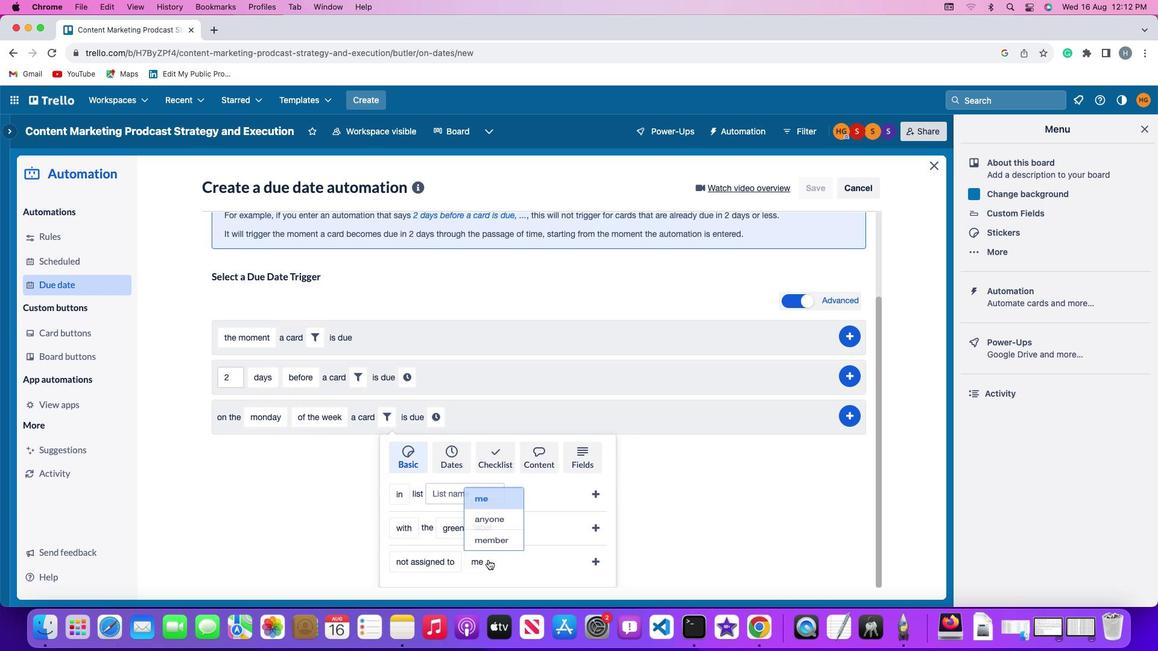 
Action: Mouse moved to (486, 487)
Screenshot: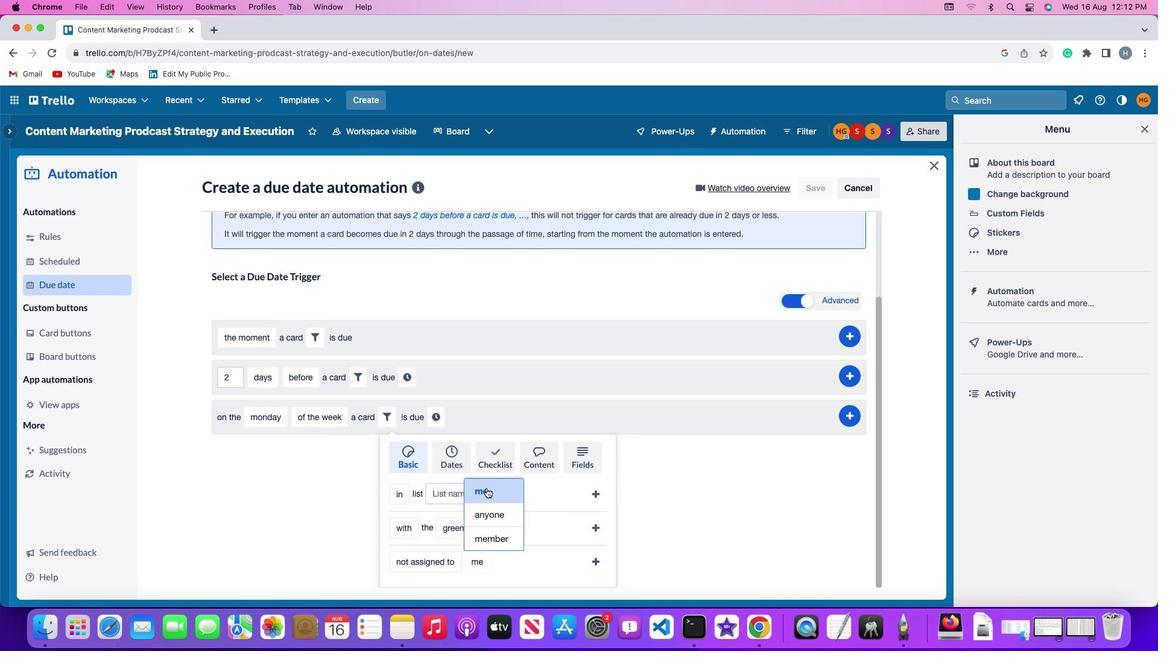 
Action: Mouse pressed left at (486, 487)
Screenshot: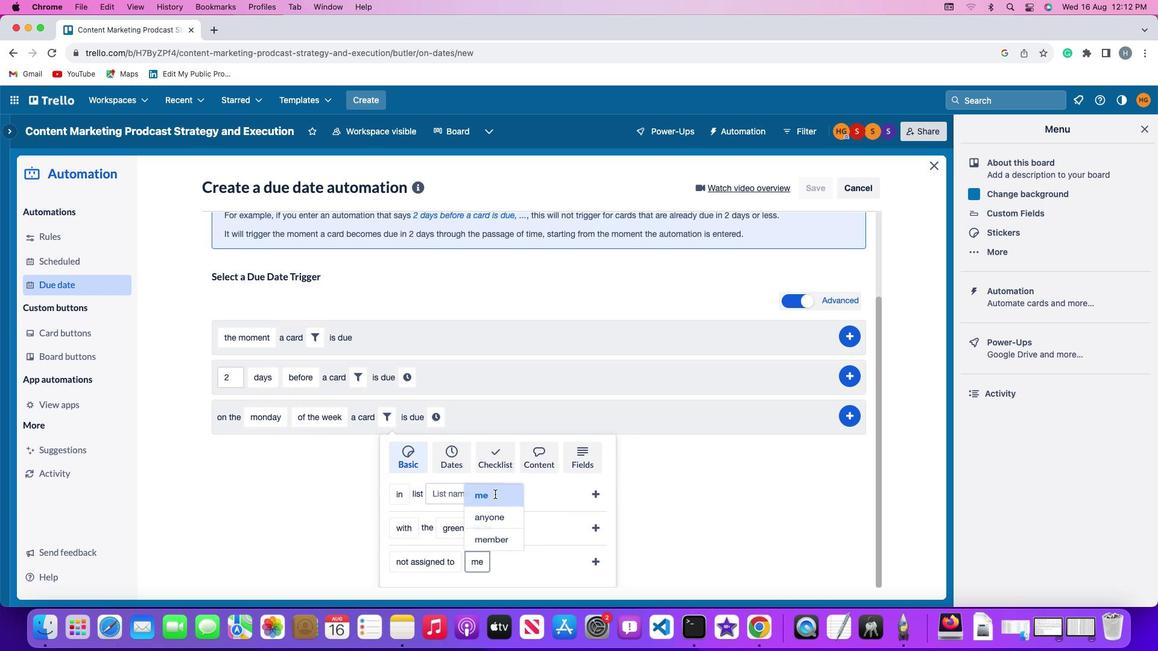 
Action: Mouse moved to (598, 559)
Screenshot: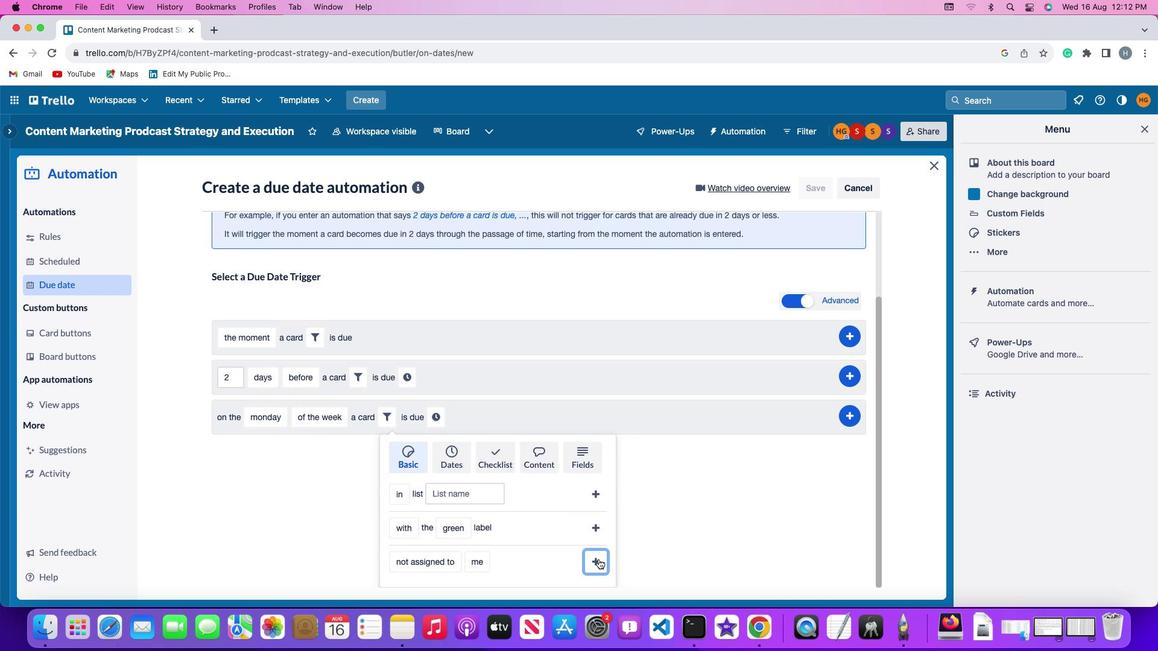 
Action: Mouse pressed left at (598, 559)
Screenshot: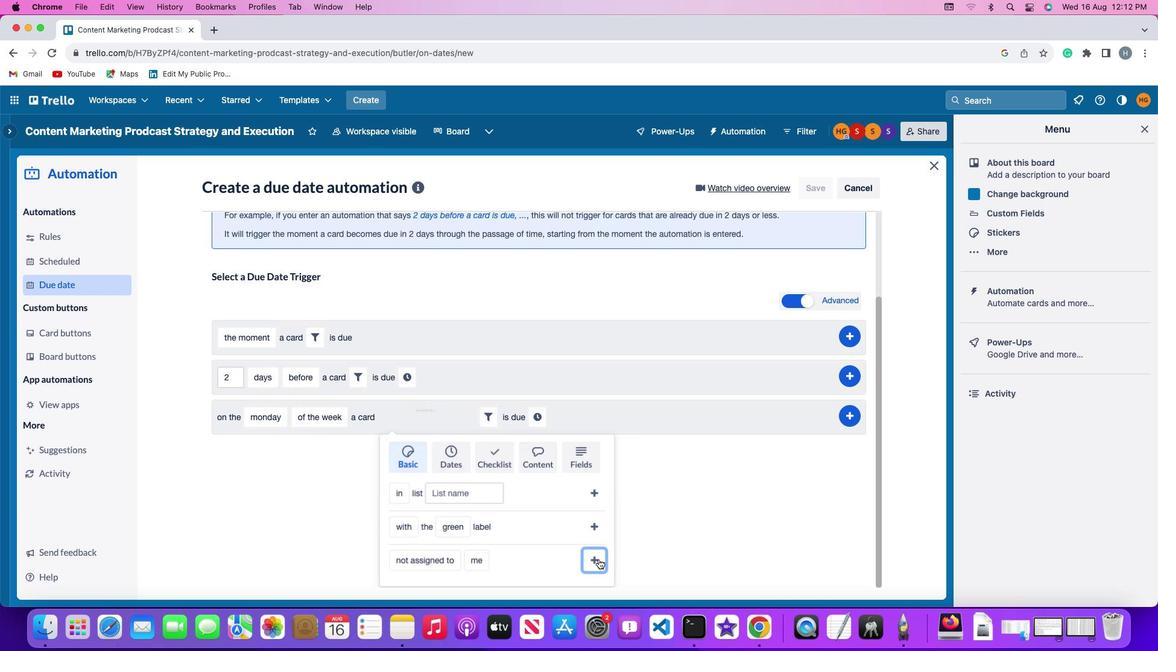
Action: Mouse moved to (538, 523)
Screenshot: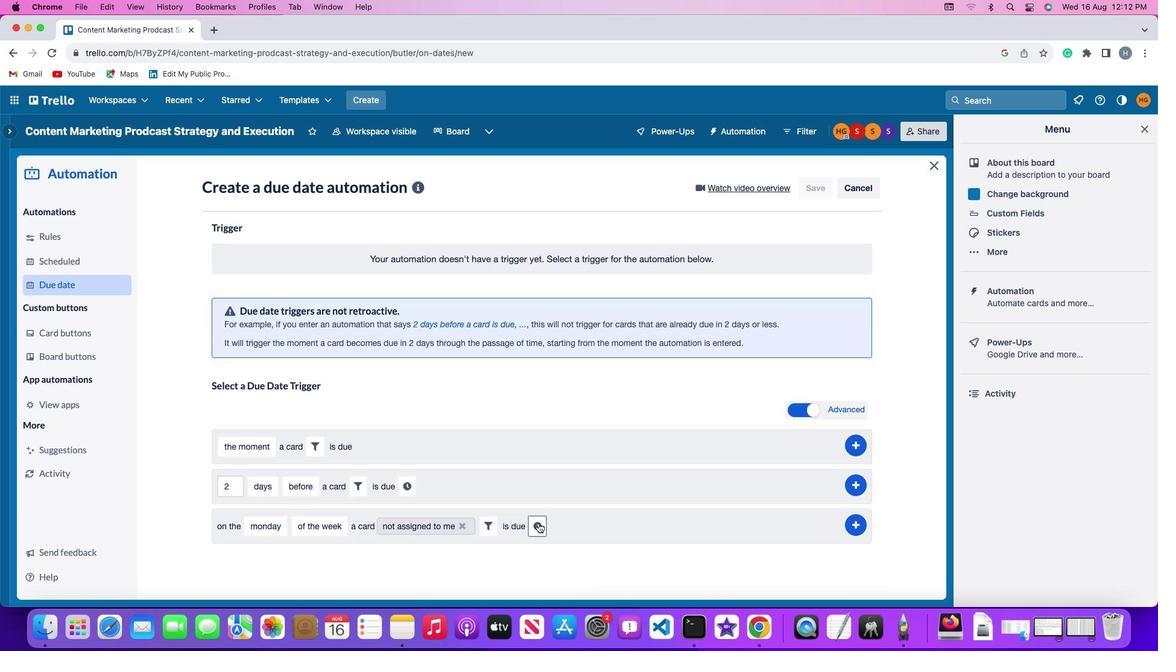 
Action: Mouse pressed left at (538, 523)
Screenshot: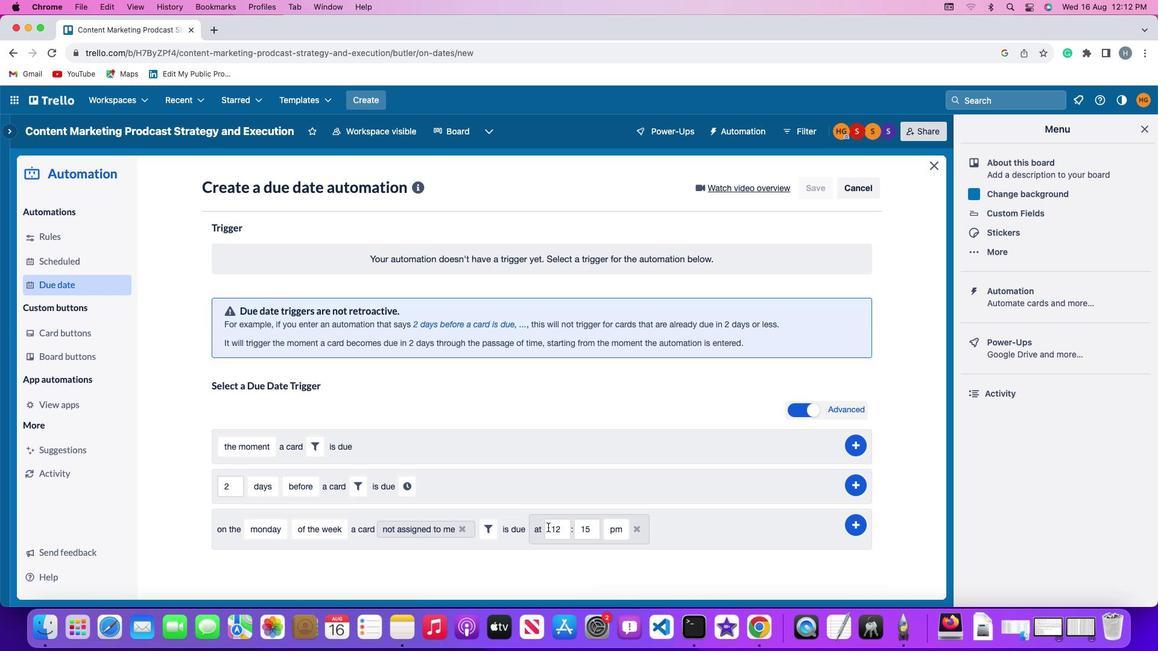 
Action: Mouse moved to (562, 530)
Screenshot: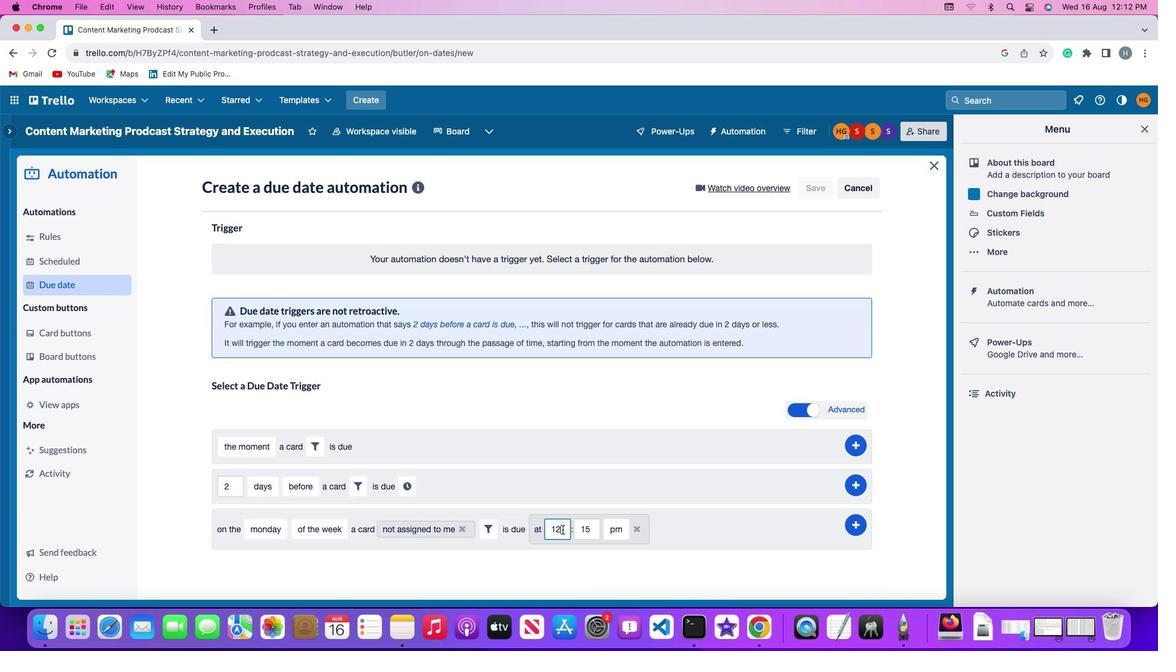 
Action: Mouse pressed left at (562, 530)
Screenshot: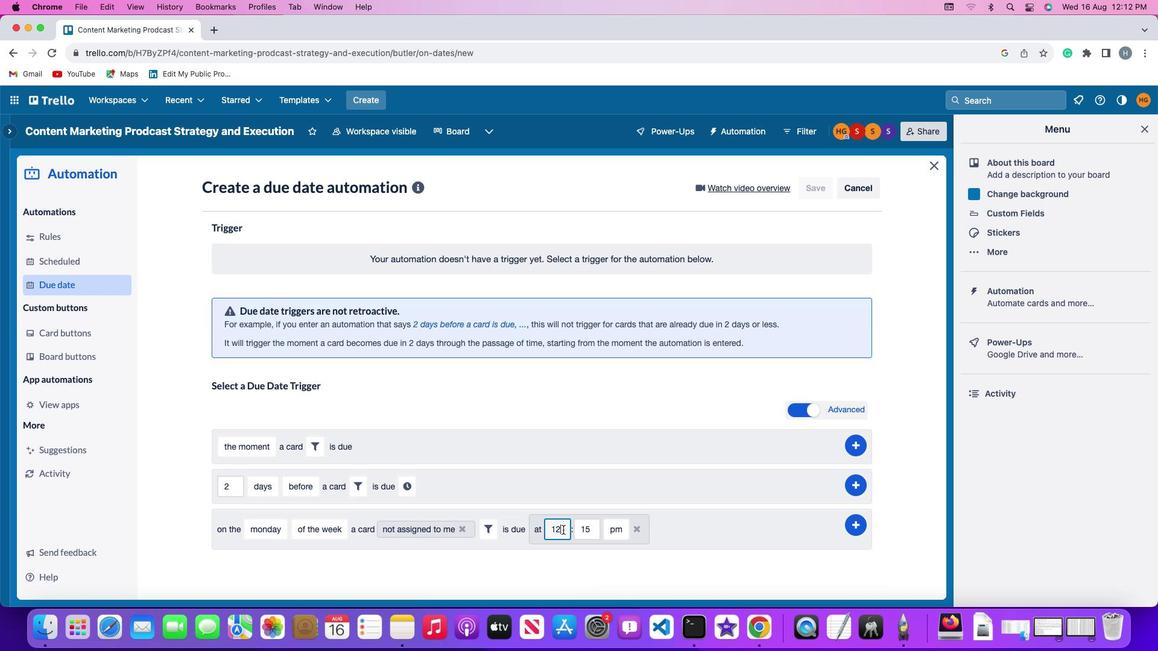 
Action: Mouse moved to (562, 529)
Screenshot: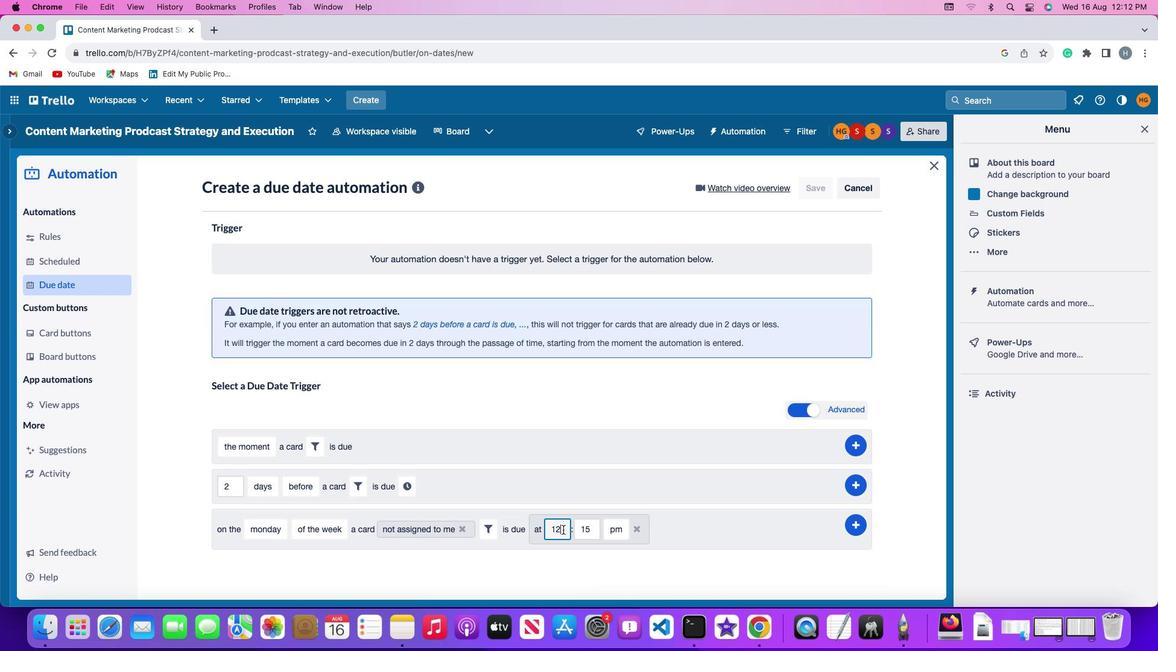 
Action: Key pressed Key.backspace
Screenshot: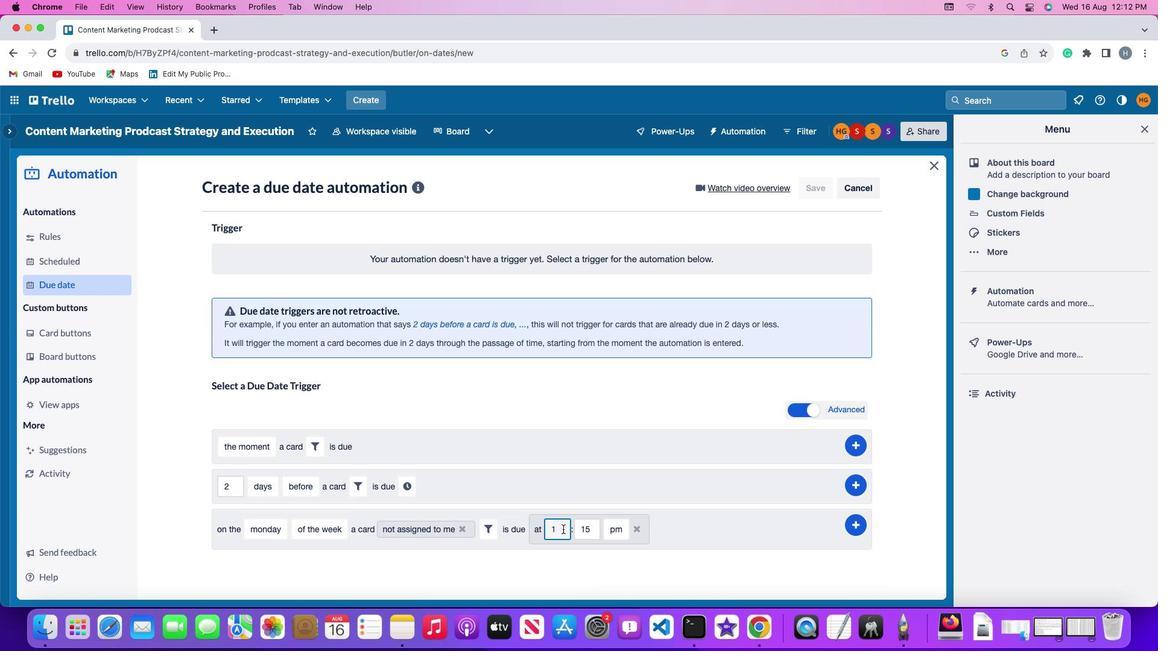 
Action: Mouse moved to (562, 529)
Screenshot: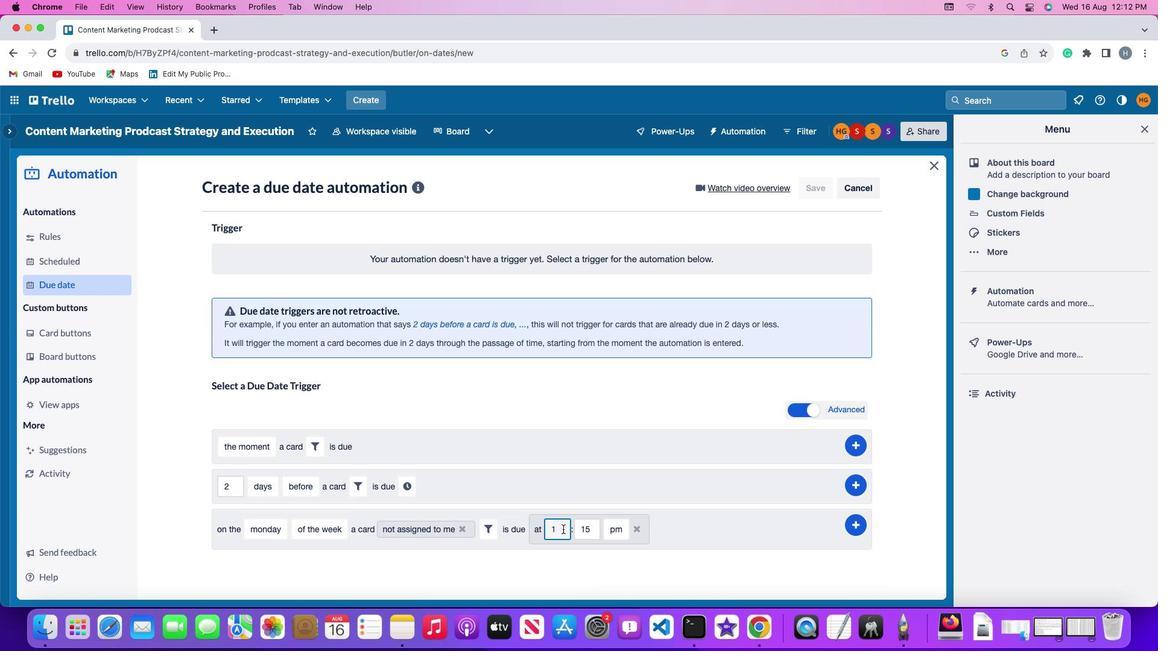 
Action: Key pressed Key.backspace'1''1'
Screenshot: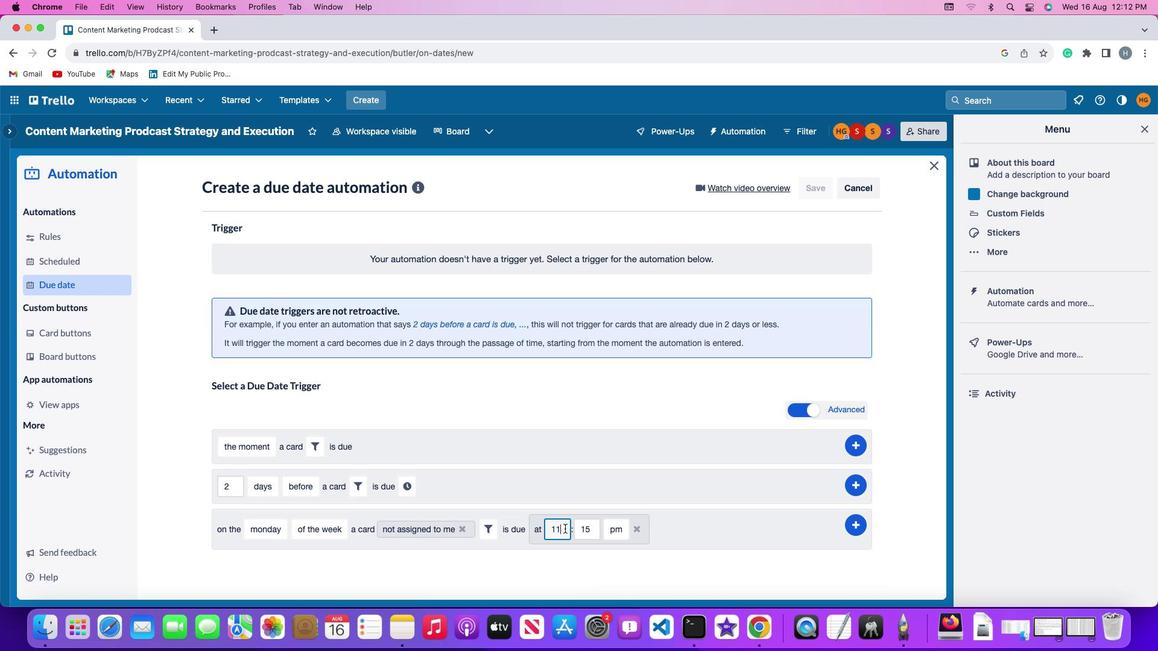 
Action: Mouse moved to (590, 528)
Screenshot: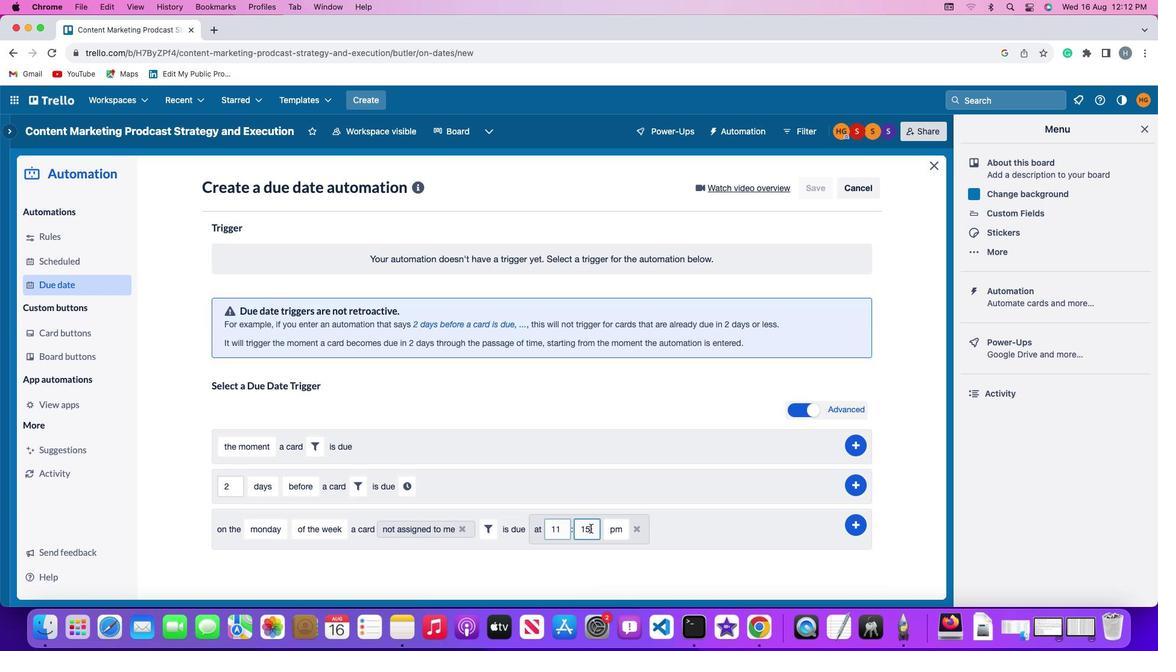 
Action: Mouse pressed left at (590, 528)
Screenshot: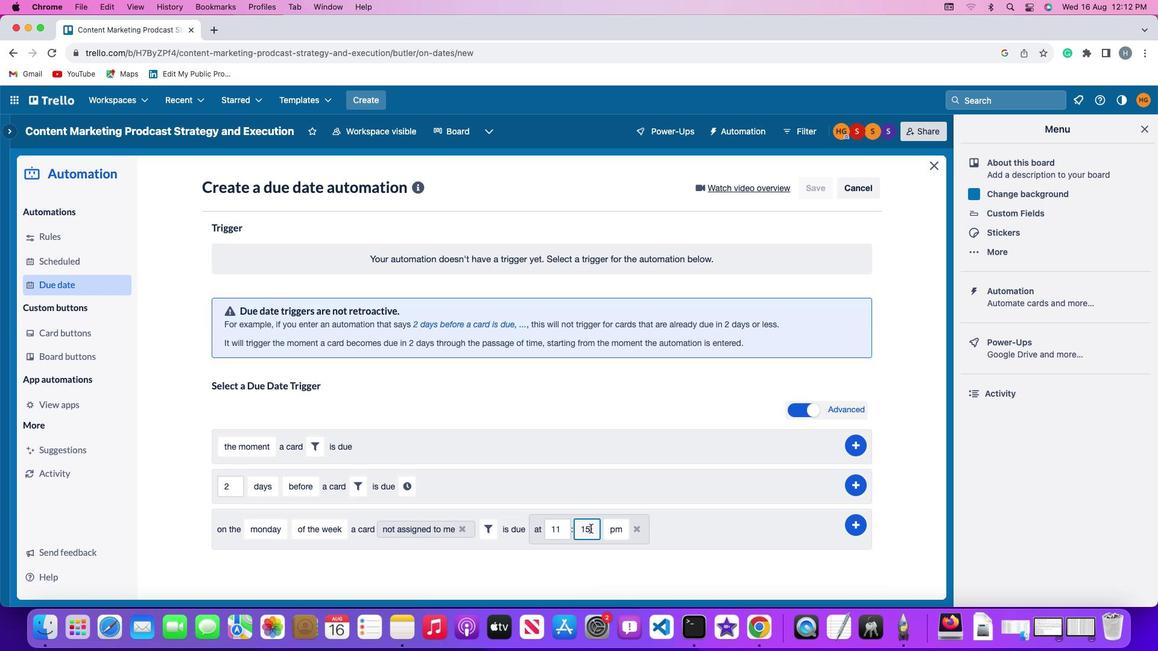 
Action: Key pressed Key.backspaceKey.backspace
Screenshot: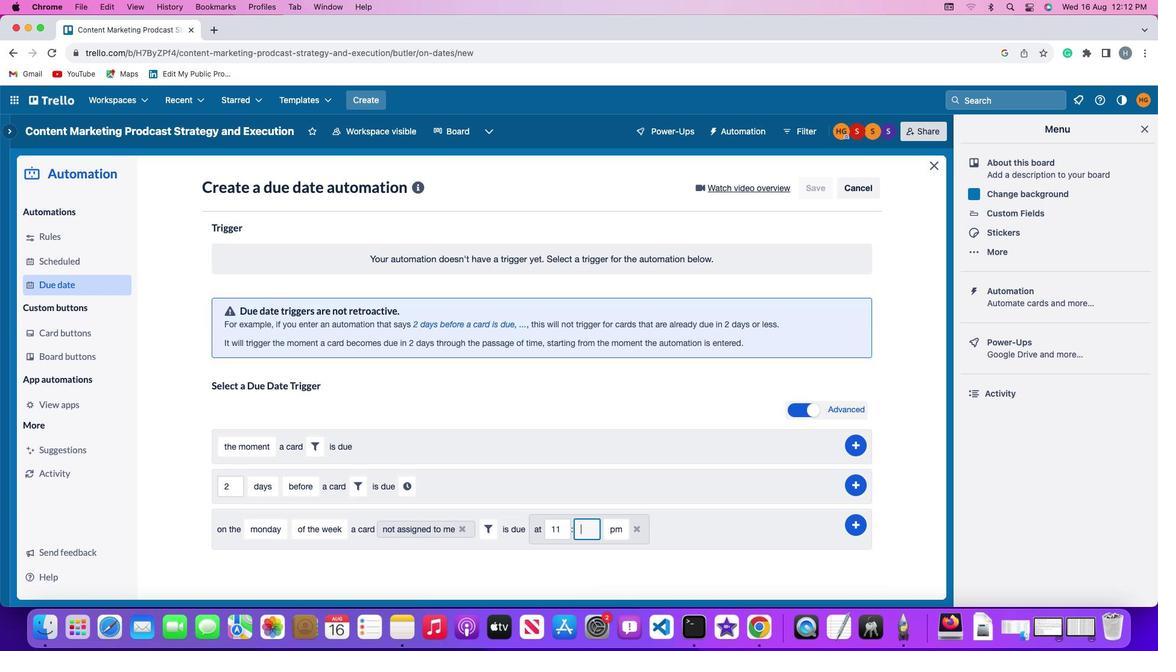 
Action: Mouse moved to (590, 528)
Screenshot: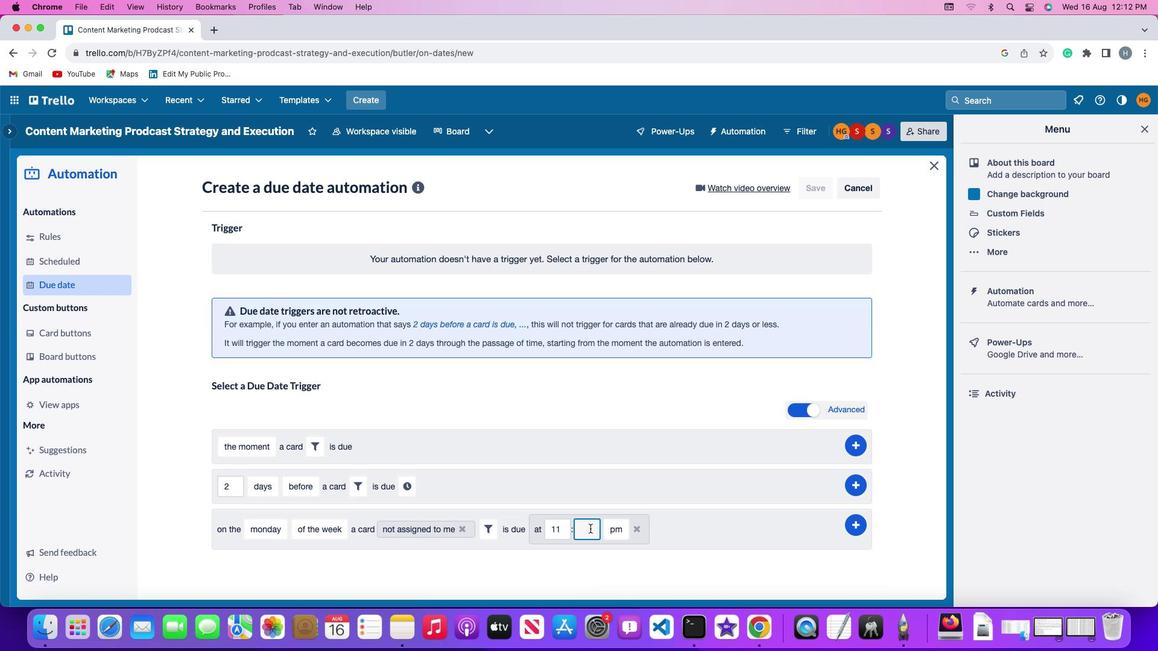 
Action: Key pressed '0''0'
Screenshot: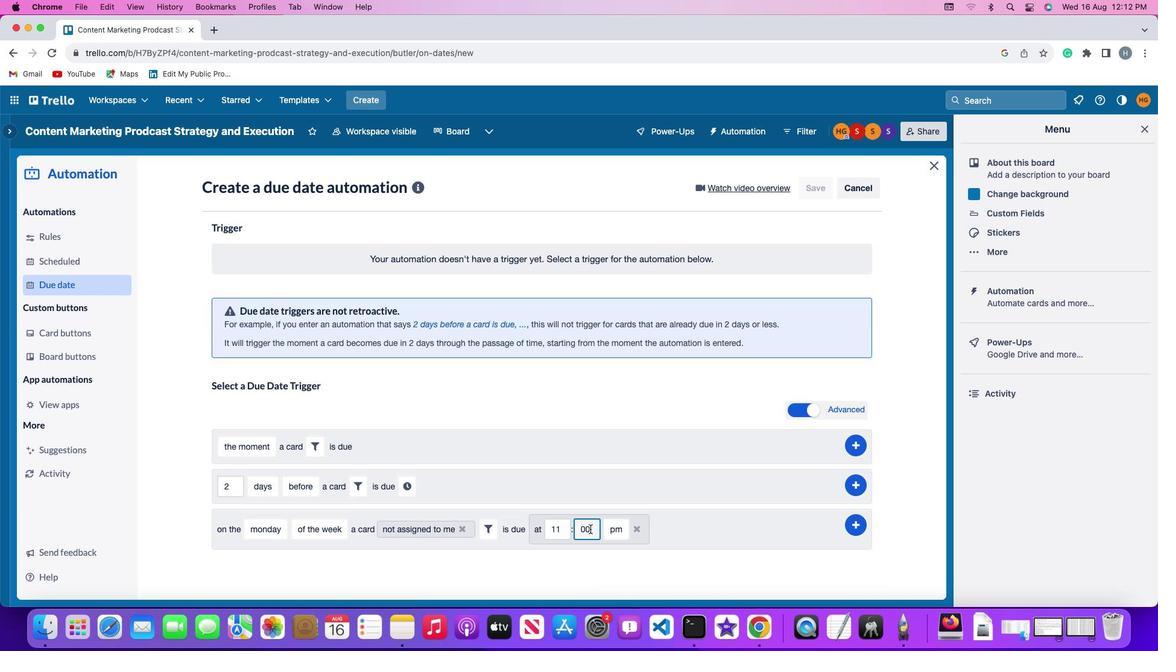 
Action: Mouse moved to (606, 530)
Screenshot: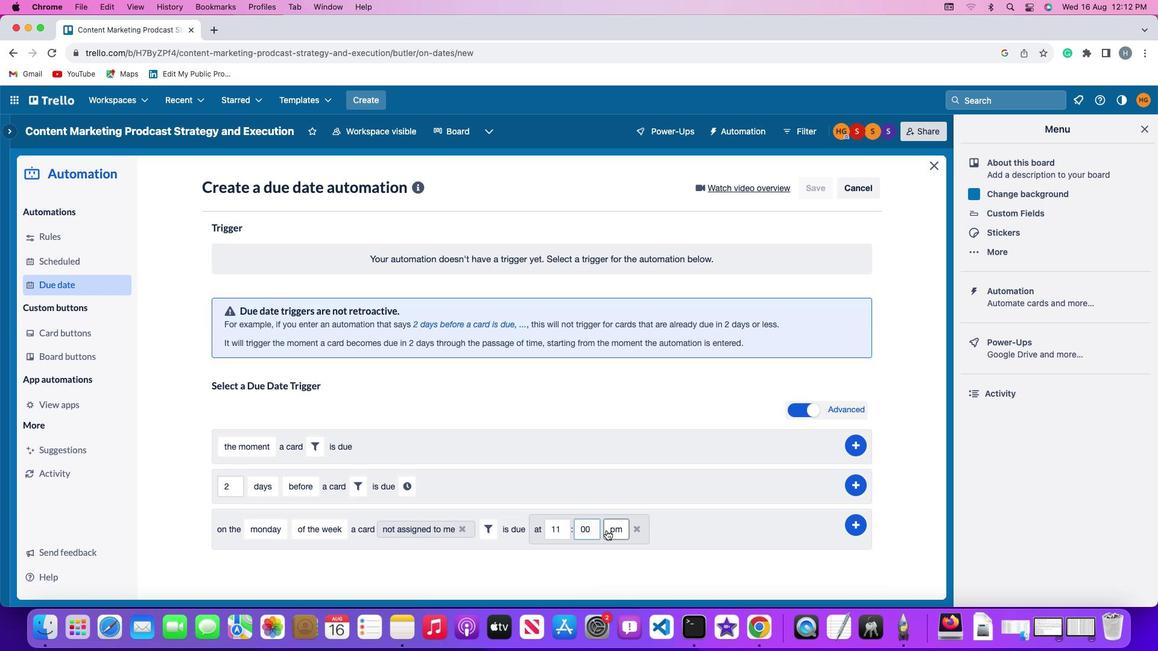 
Action: Mouse pressed left at (606, 530)
Screenshot: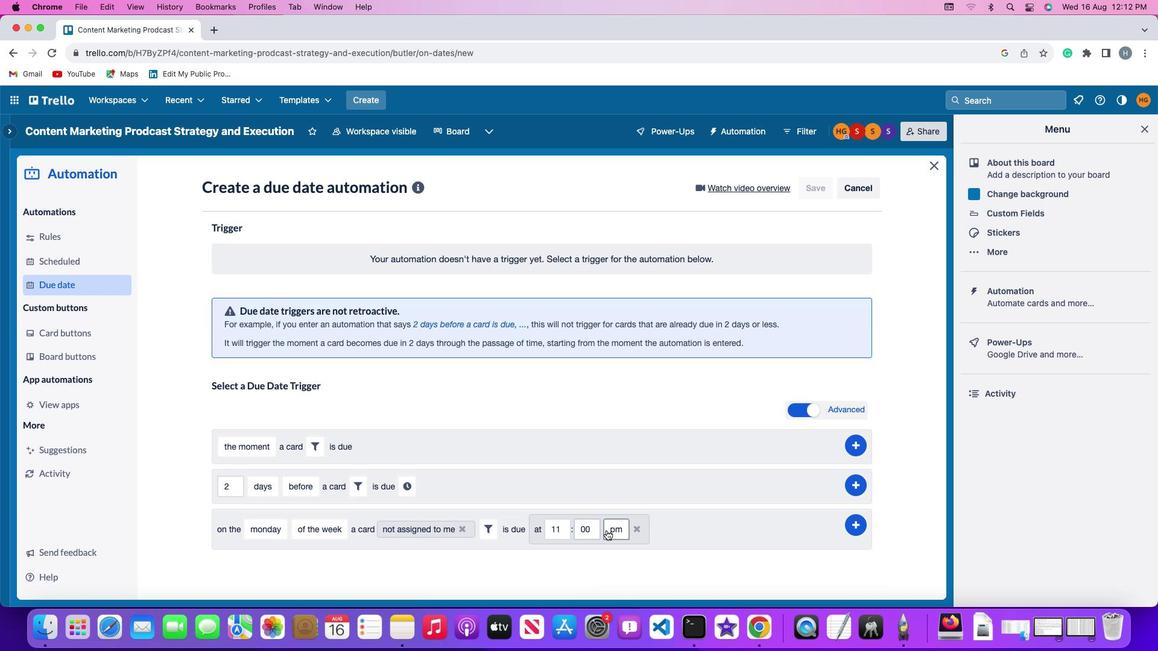 
Action: Mouse moved to (616, 550)
Screenshot: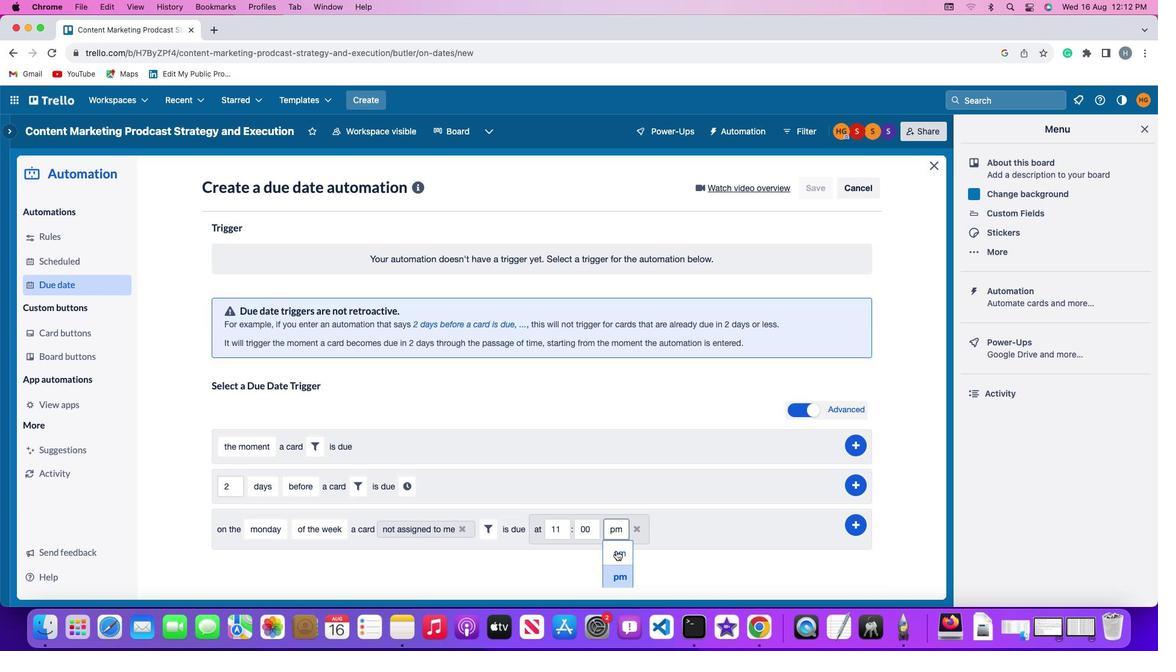 
Action: Mouse pressed left at (616, 550)
Screenshot: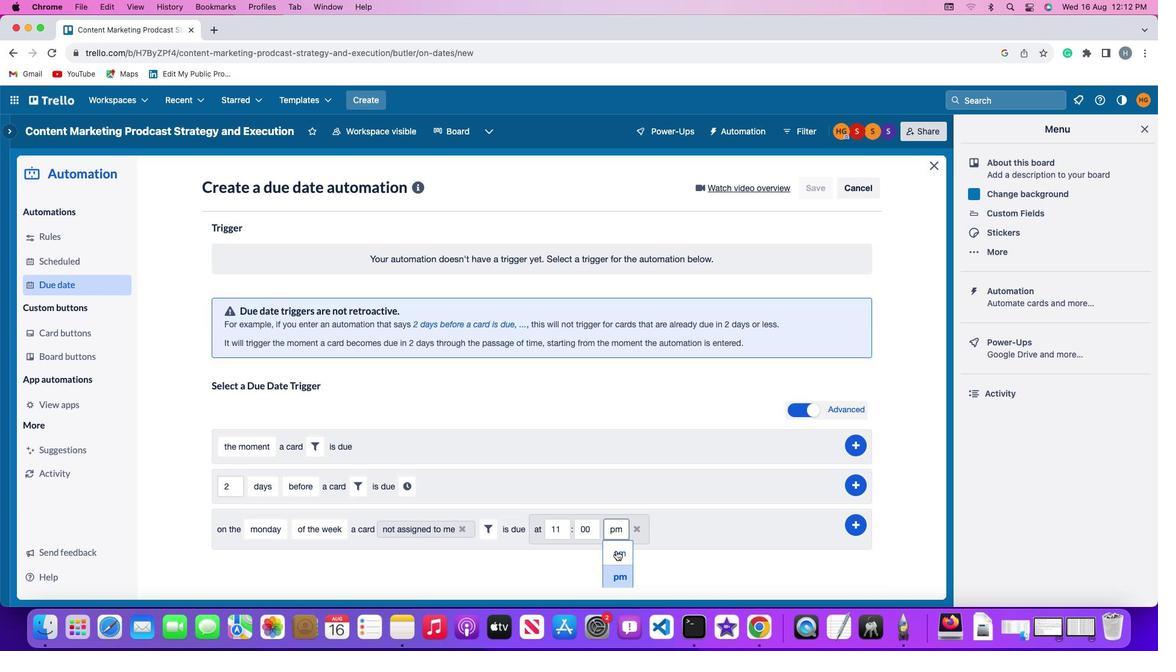 
Action: Mouse moved to (857, 527)
Screenshot: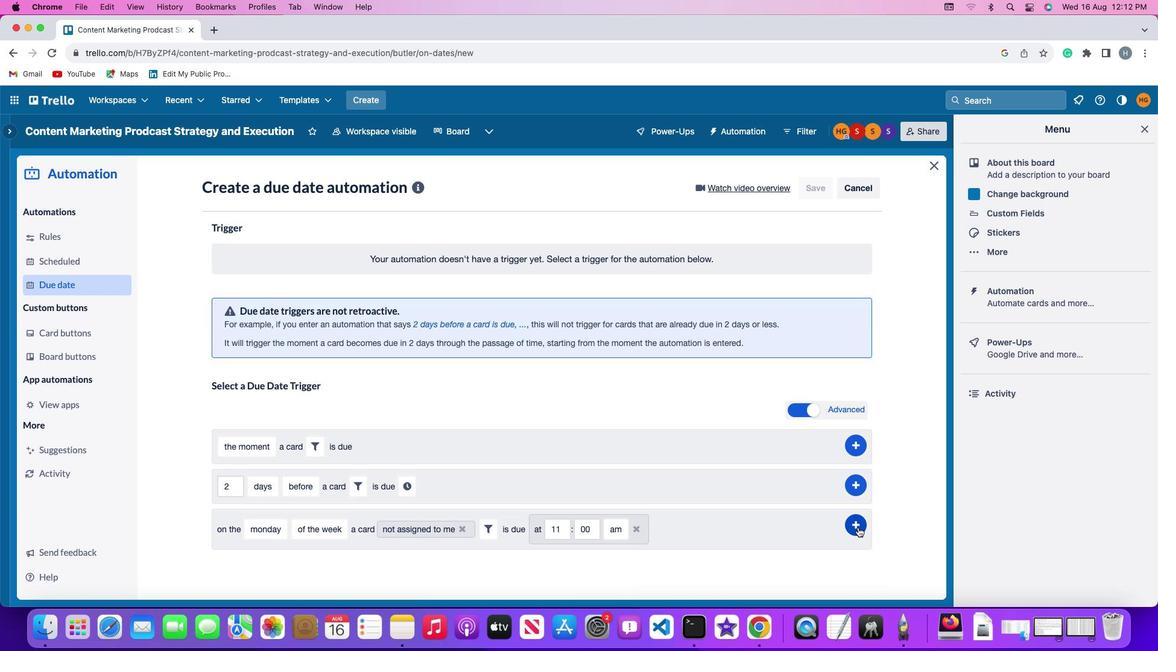 
Action: Mouse pressed left at (857, 527)
Screenshot: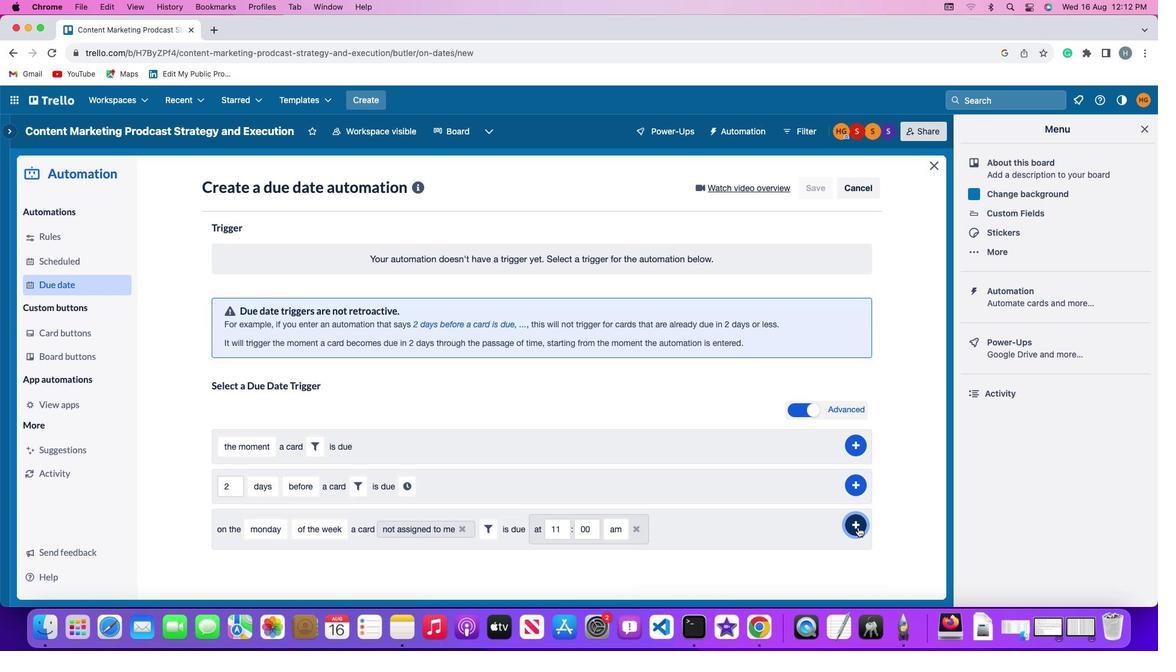 
Action: Mouse moved to (912, 419)
Screenshot: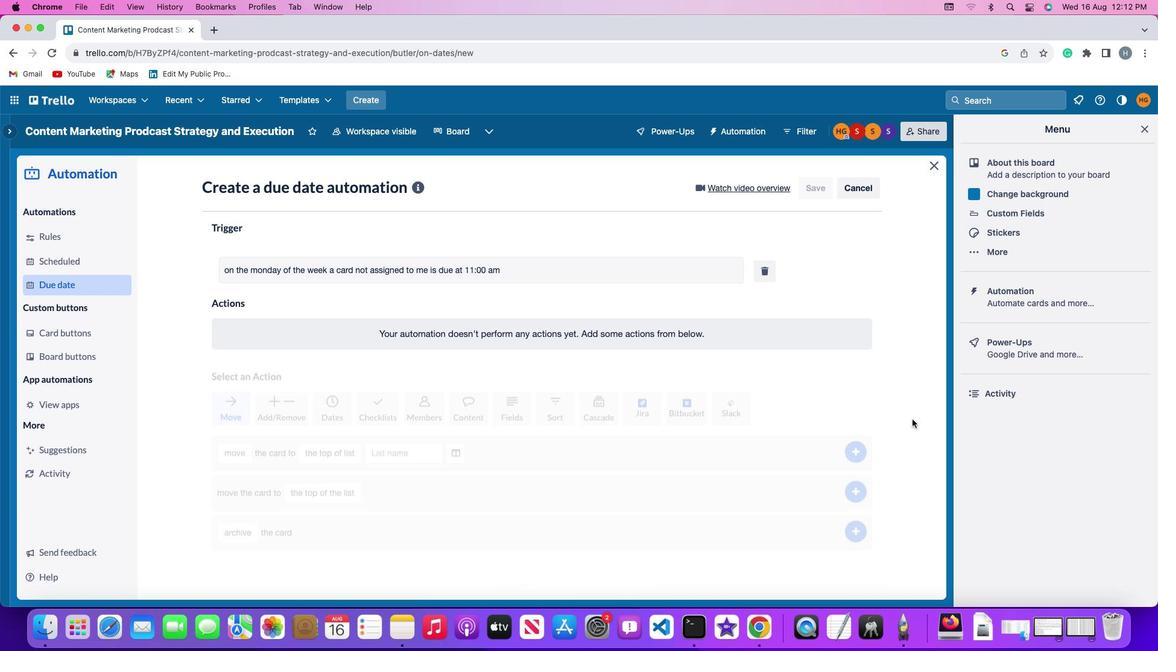 
